 Task: Add a condition where "Channel Is Messaging" in recently solved tickets.
Action: Mouse pressed left at (579, 472)
Screenshot: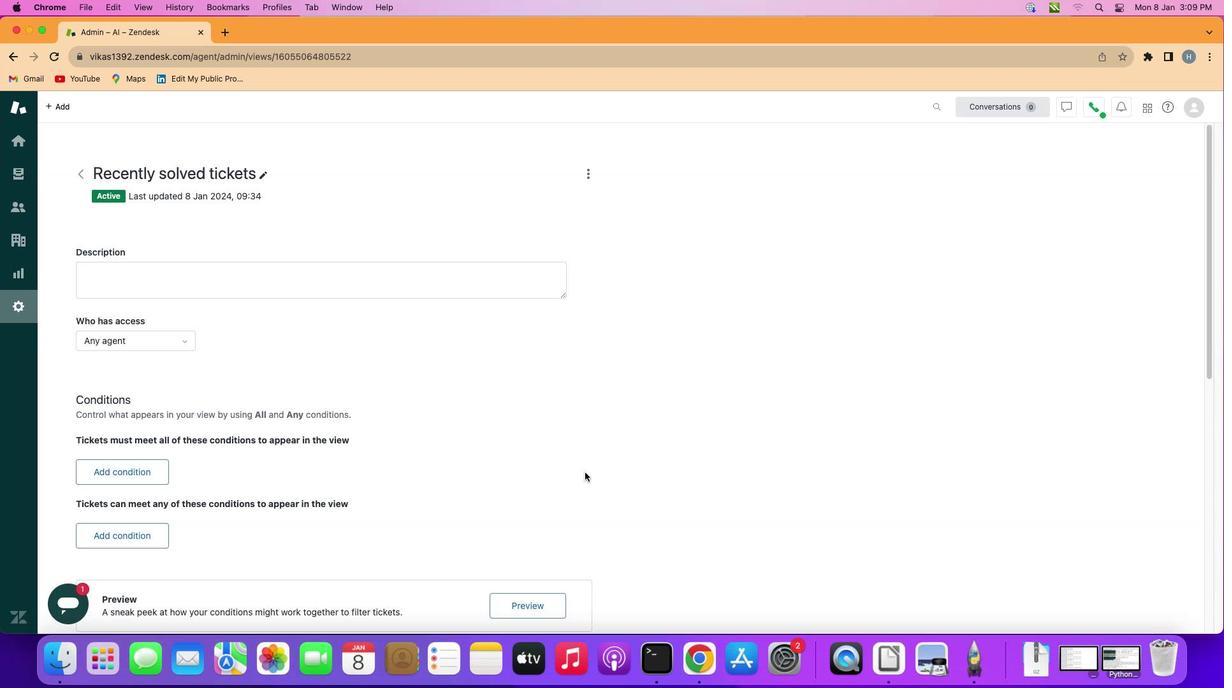 
Action: Mouse moved to (583, 473)
Screenshot: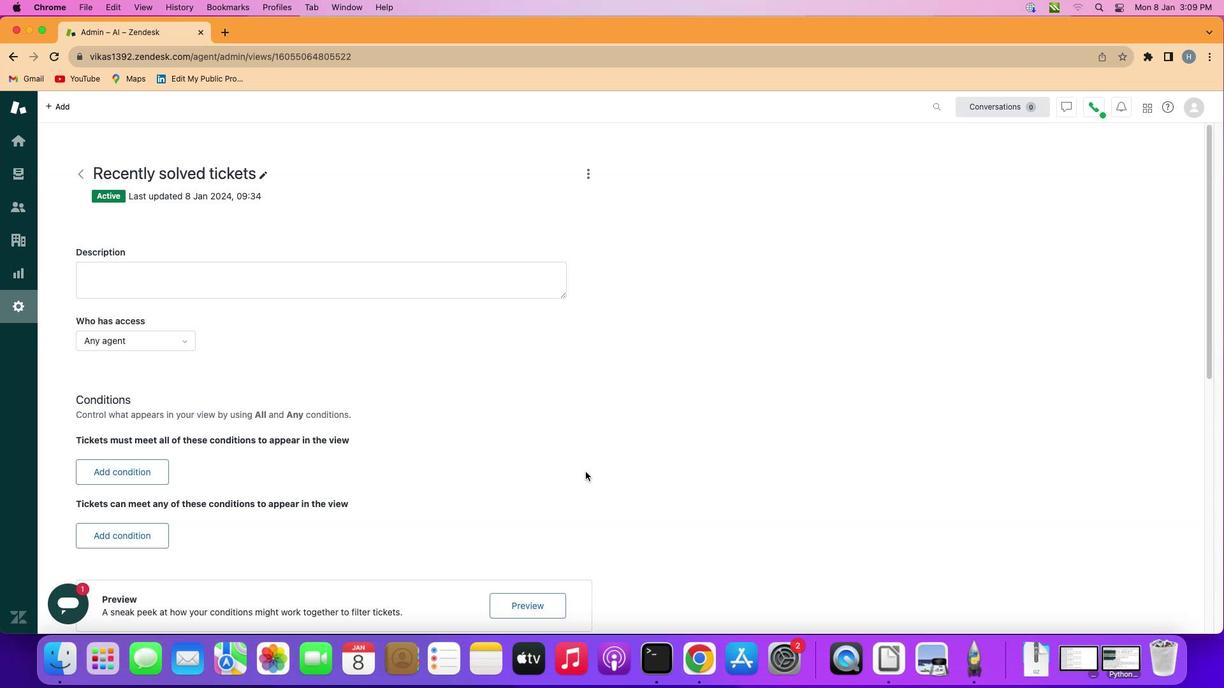 
Action: Mouse pressed left at (583, 473)
Screenshot: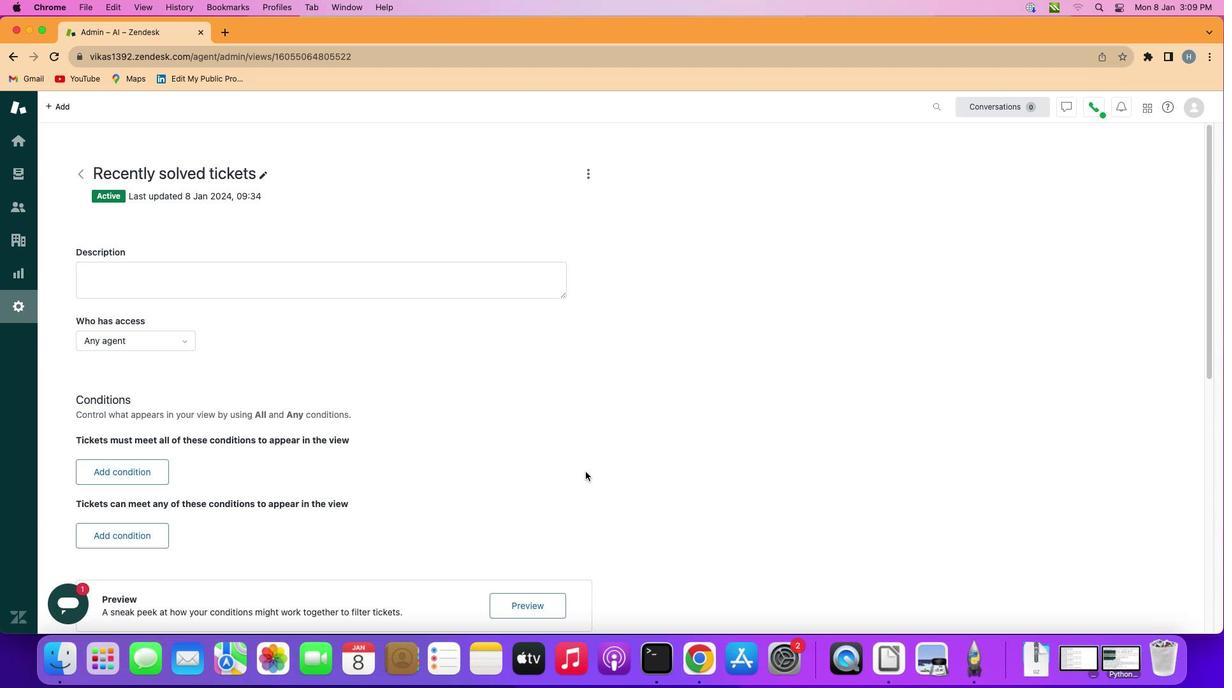 
Action: Mouse moved to (133, 462)
Screenshot: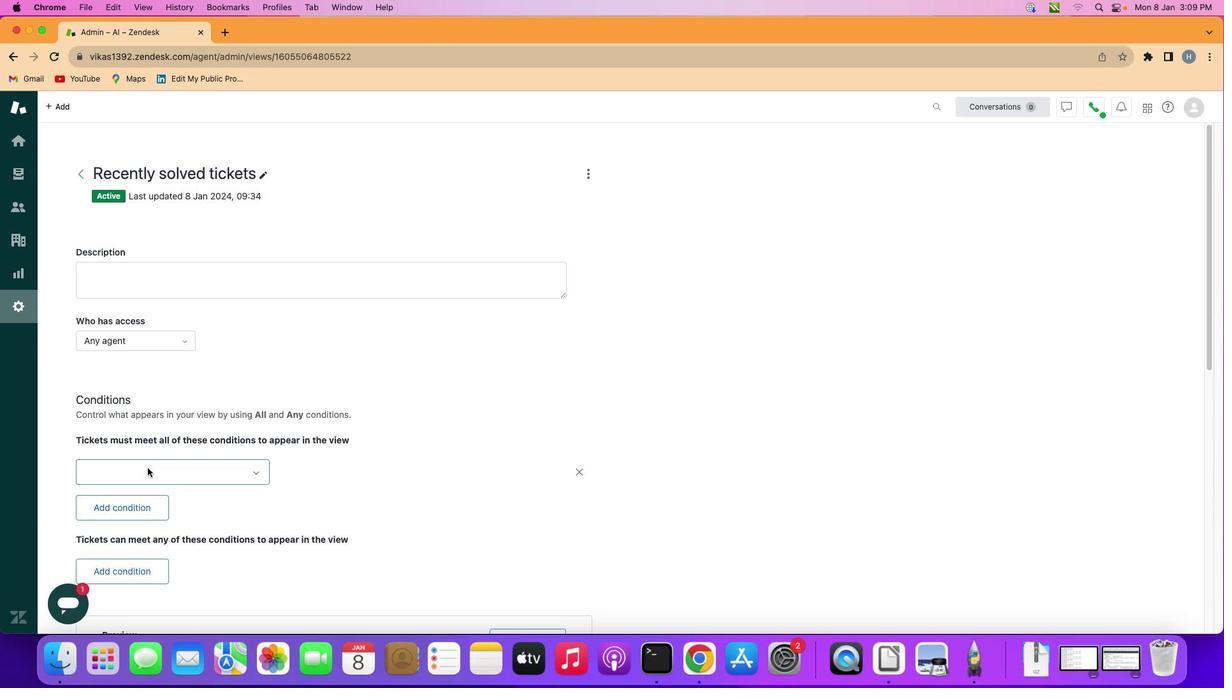 
Action: Mouse pressed left at (133, 462)
Screenshot: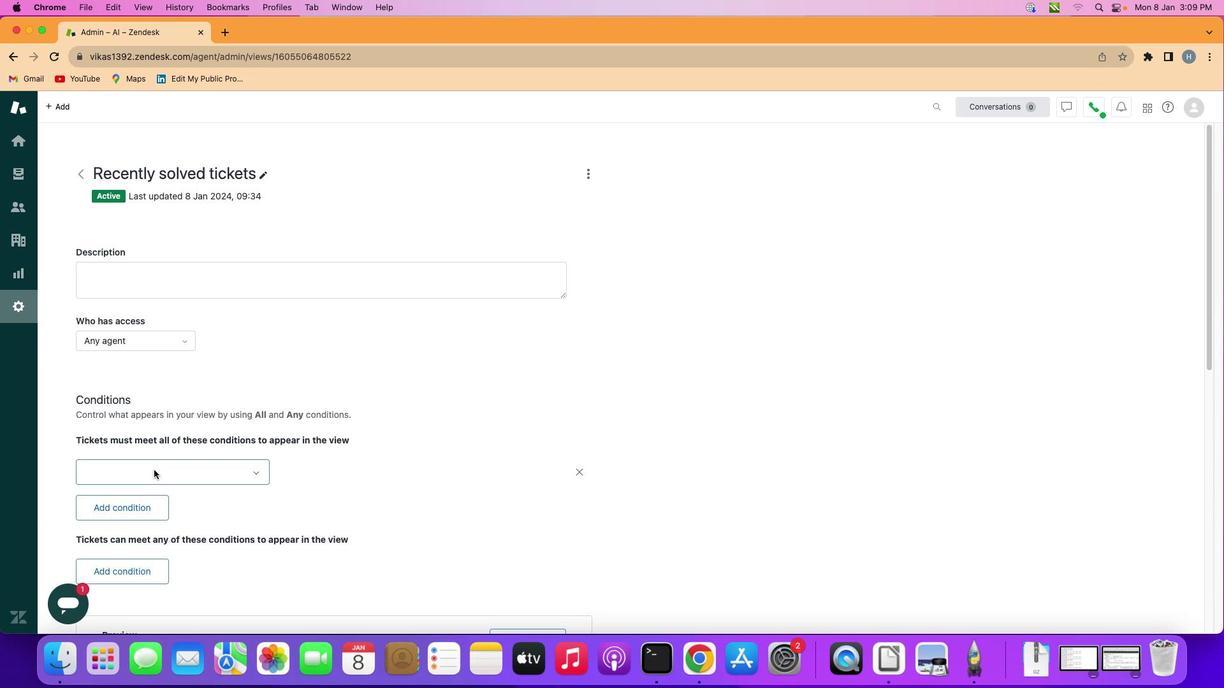 
Action: Mouse moved to (153, 469)
Screenshot: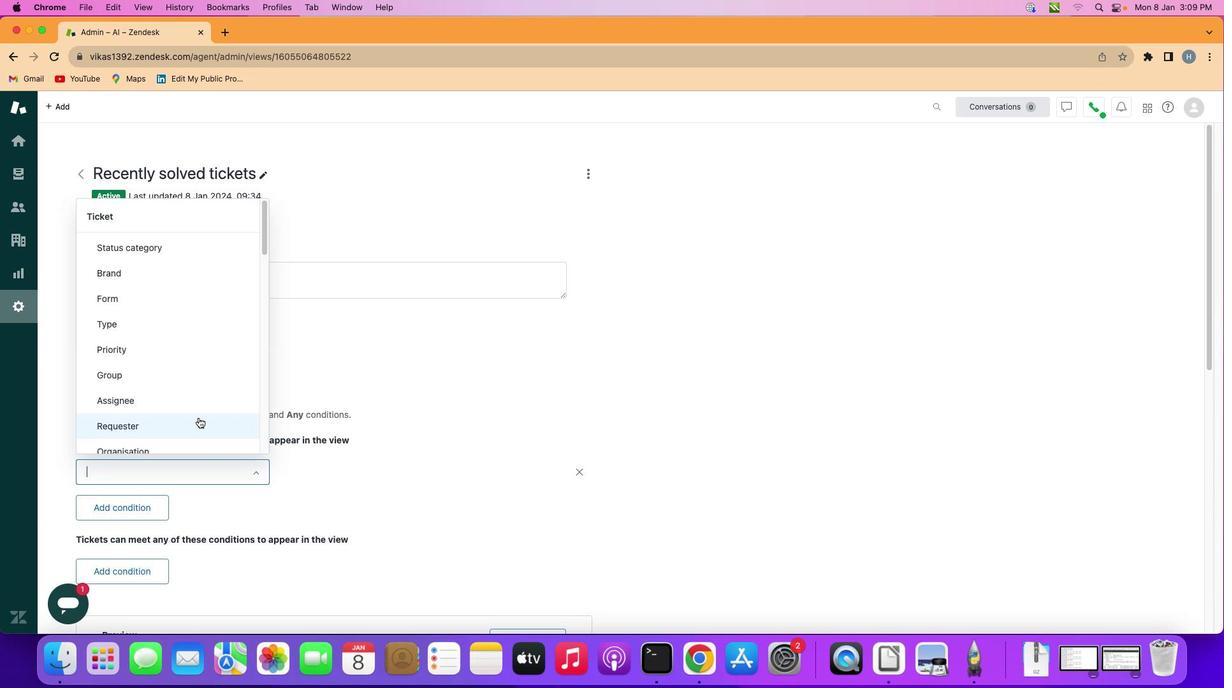 
Action: Mouse pressed left at (153, 469)
Screenshot: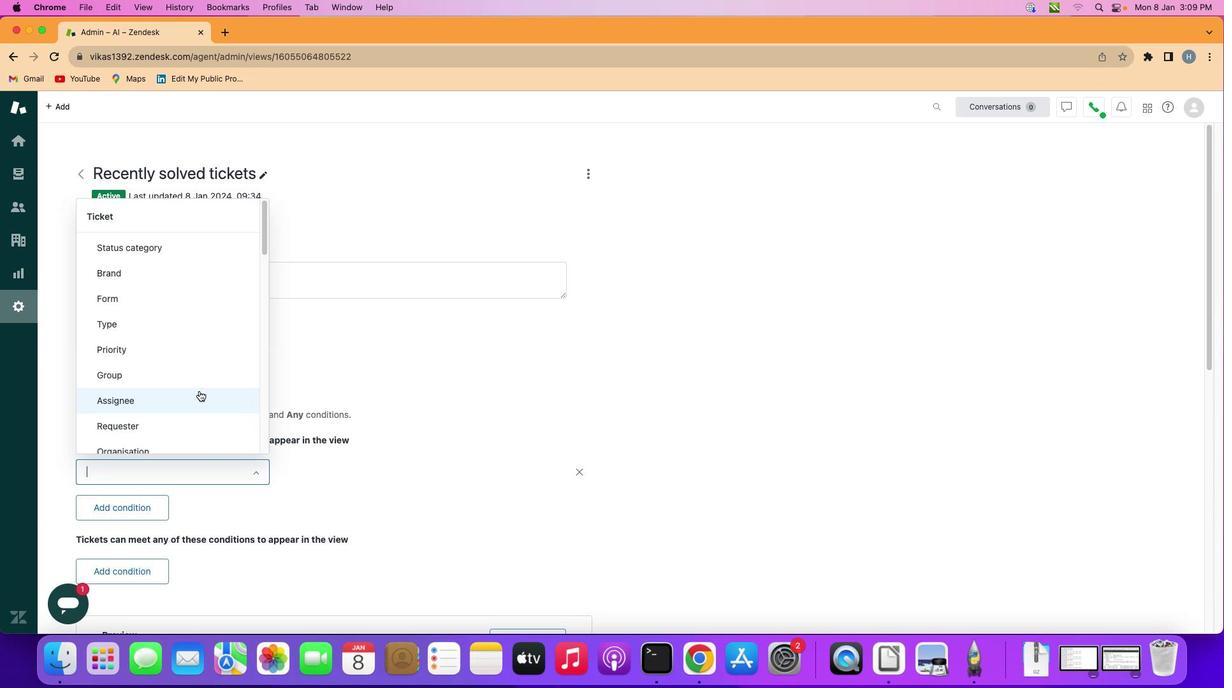 
Action: Mouse moved to (196, 385)
Screenshot: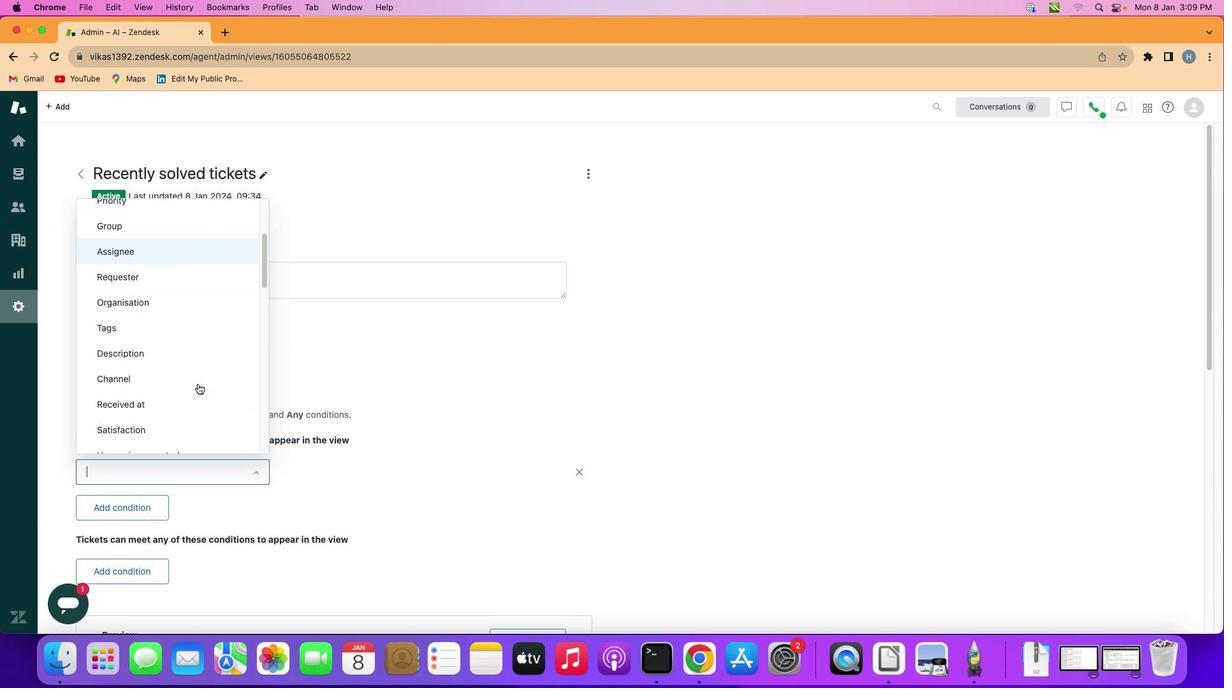 
Action: Mouse scrolled (196, 385) with delta (0, 0)
Screenshot: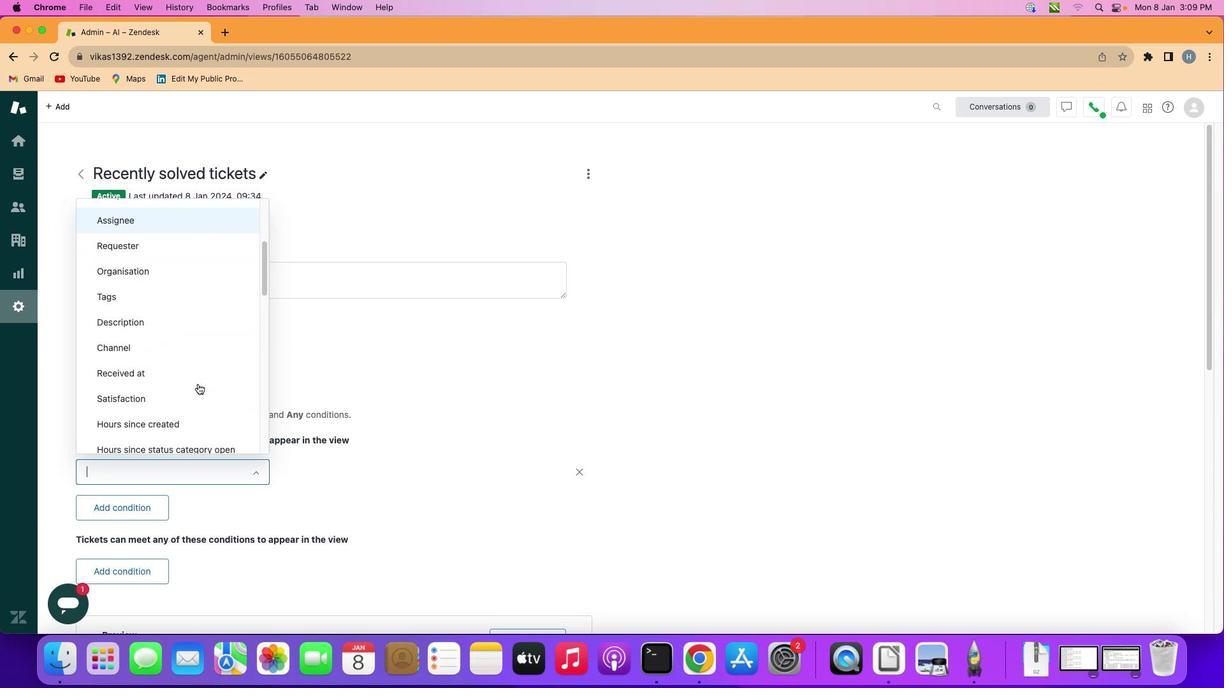
Action: Mouse moved to (196, 385)
Screenshot: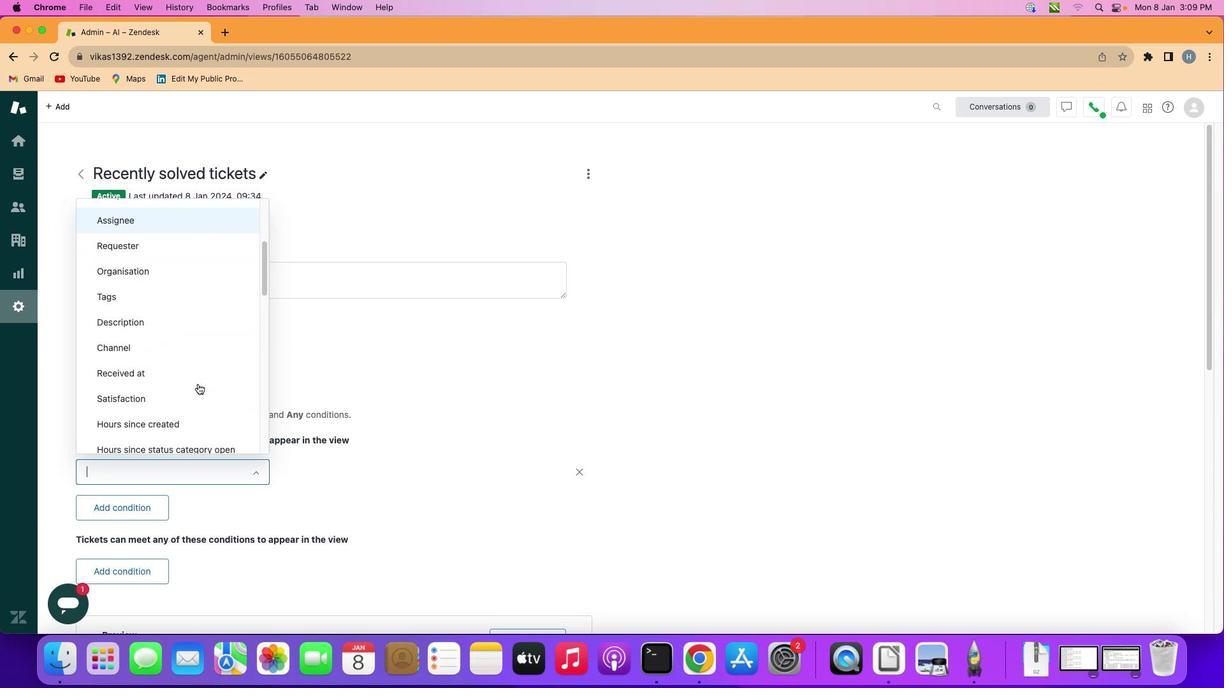 
Action: Mouse scrolled (196, 385) with delta (0, 0)
Screenshot: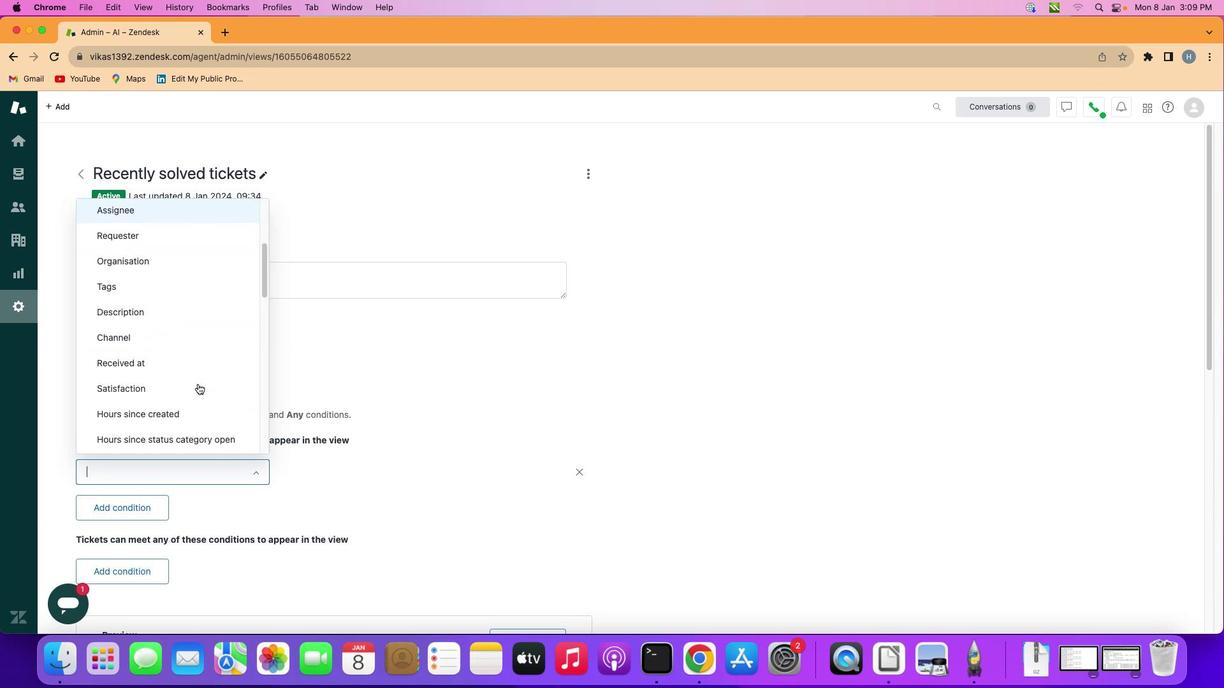 
Action: Mouse moved to (197, 384)
Screenshot: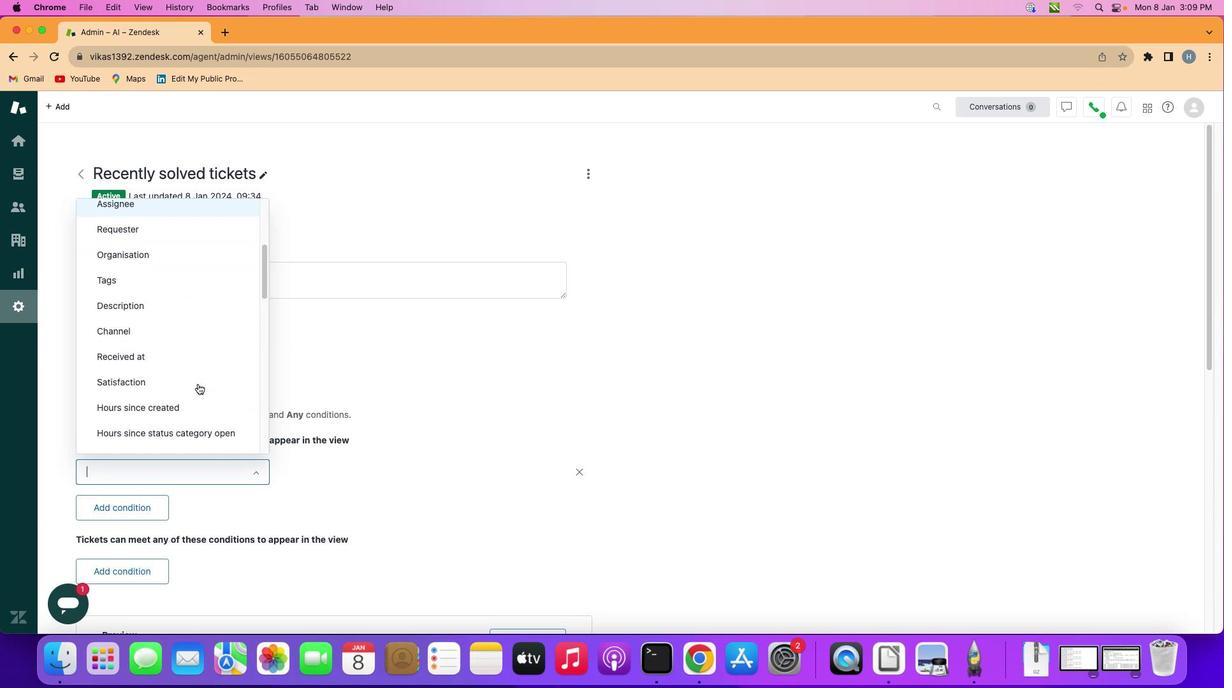
Action: Mouse scrolled (197, 384) with delta (0, 0)
Screenshot: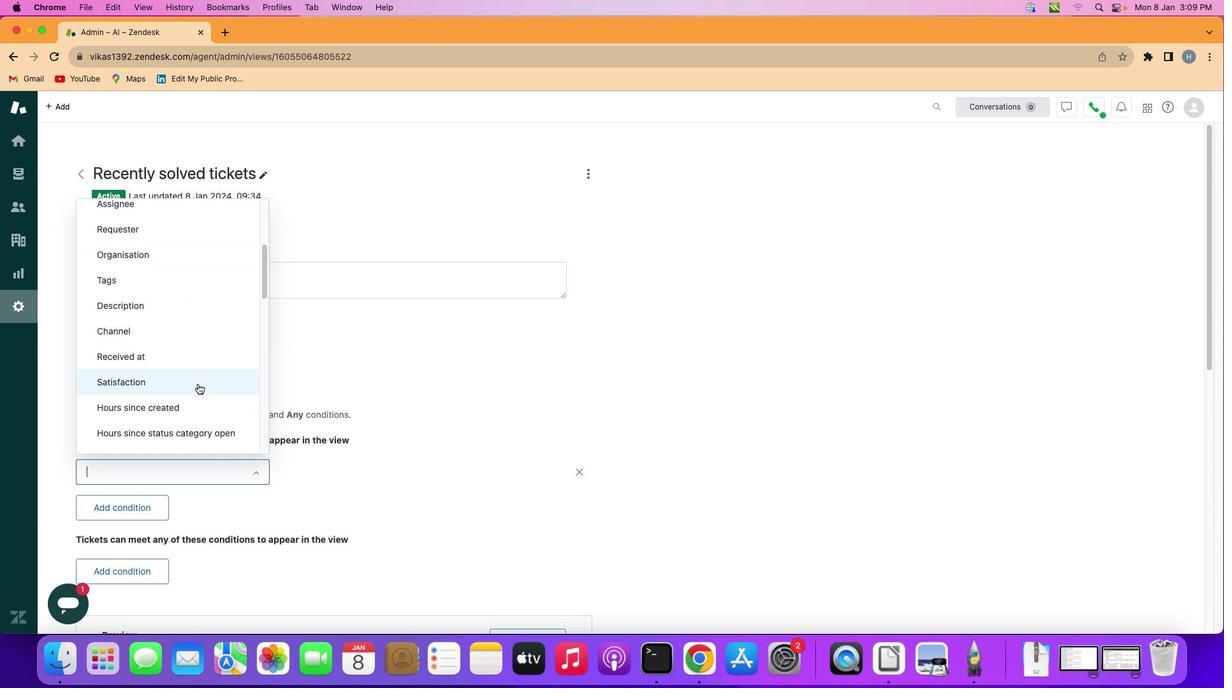
Action: Mouse moved to (197, 383)
Screenshot: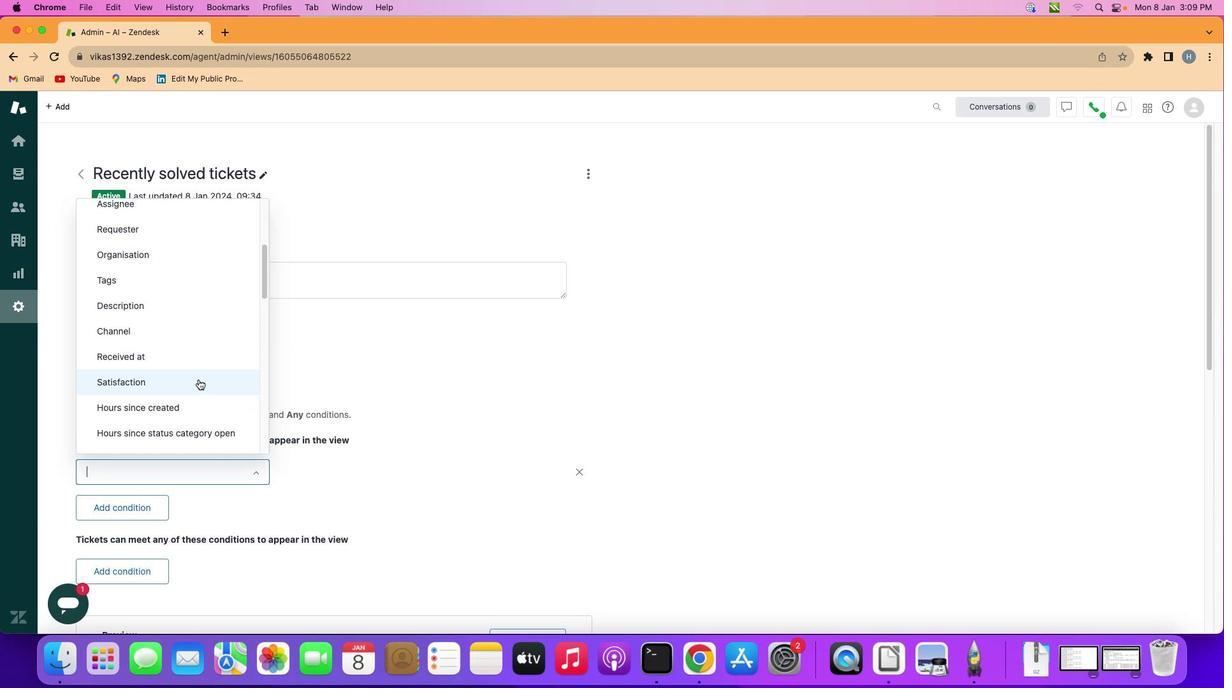 
Action: Mouse scrolled (197, 383) with delta (0, 0)
Screenshot: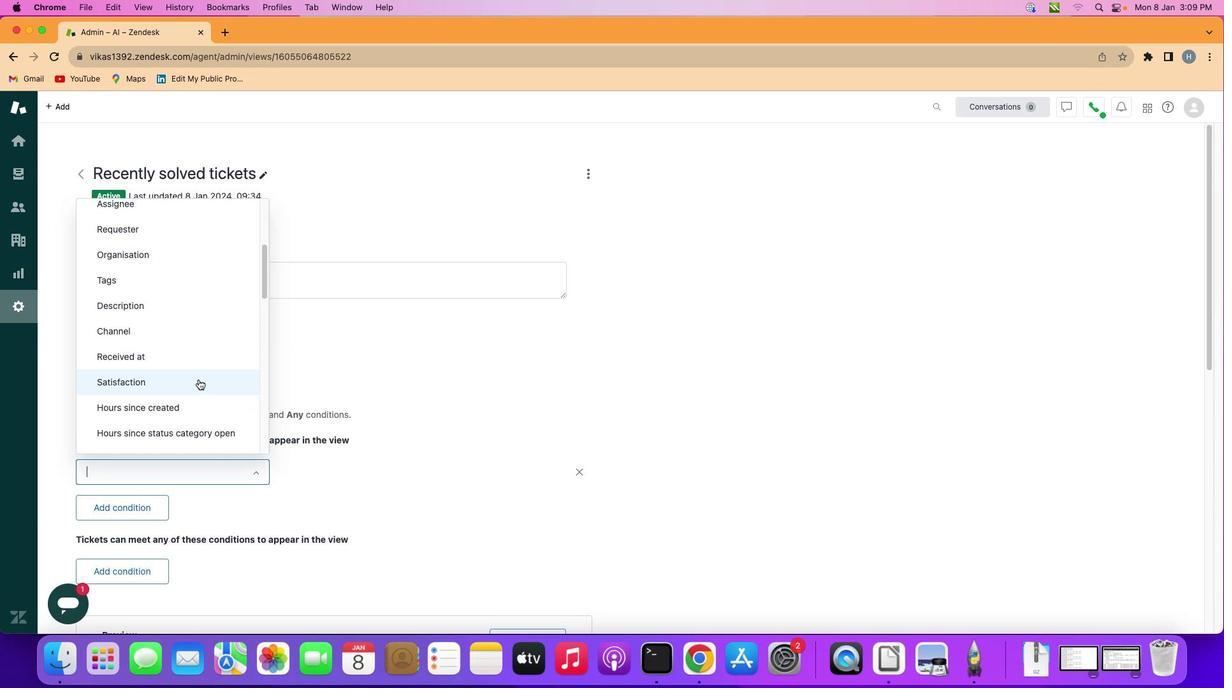 
Action: Mouse scrolled (197, 383) with delta (0, 0)
Screenshot: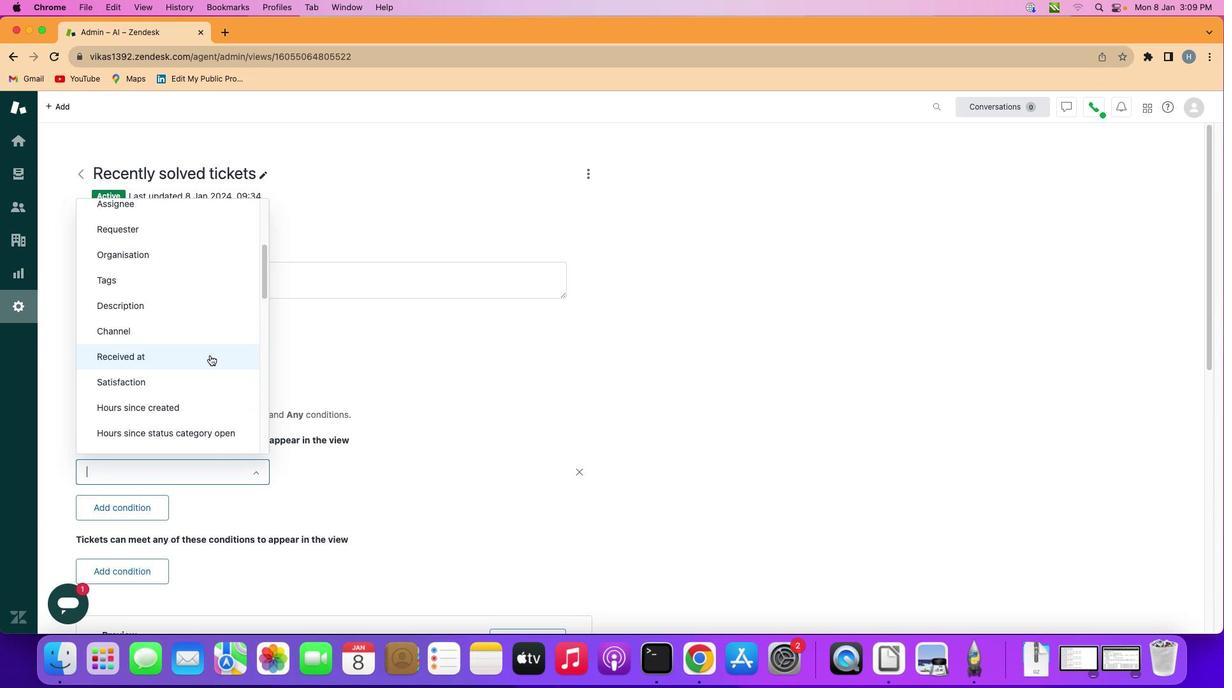 
Action: Mouse moved to (218, 334)
Screenshot: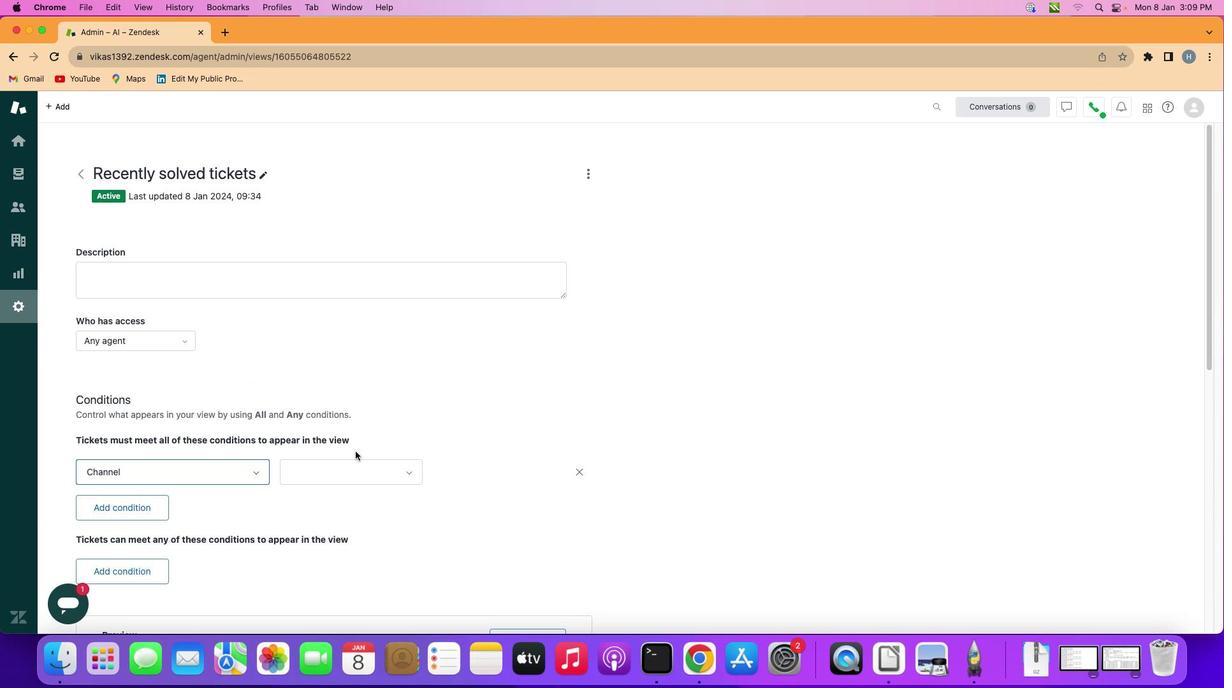 
Action: Mouse pressed left at (218, 334)
Screenshot: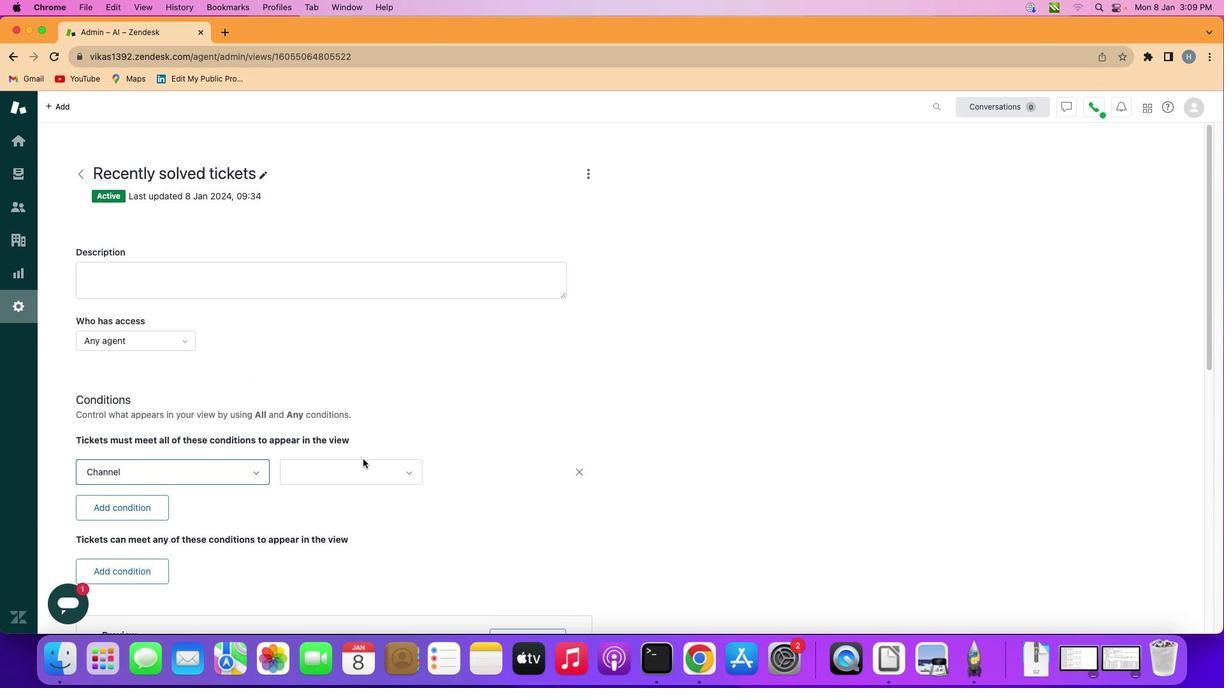 
Action: Mouse moved to (367, 467)
Screenshot: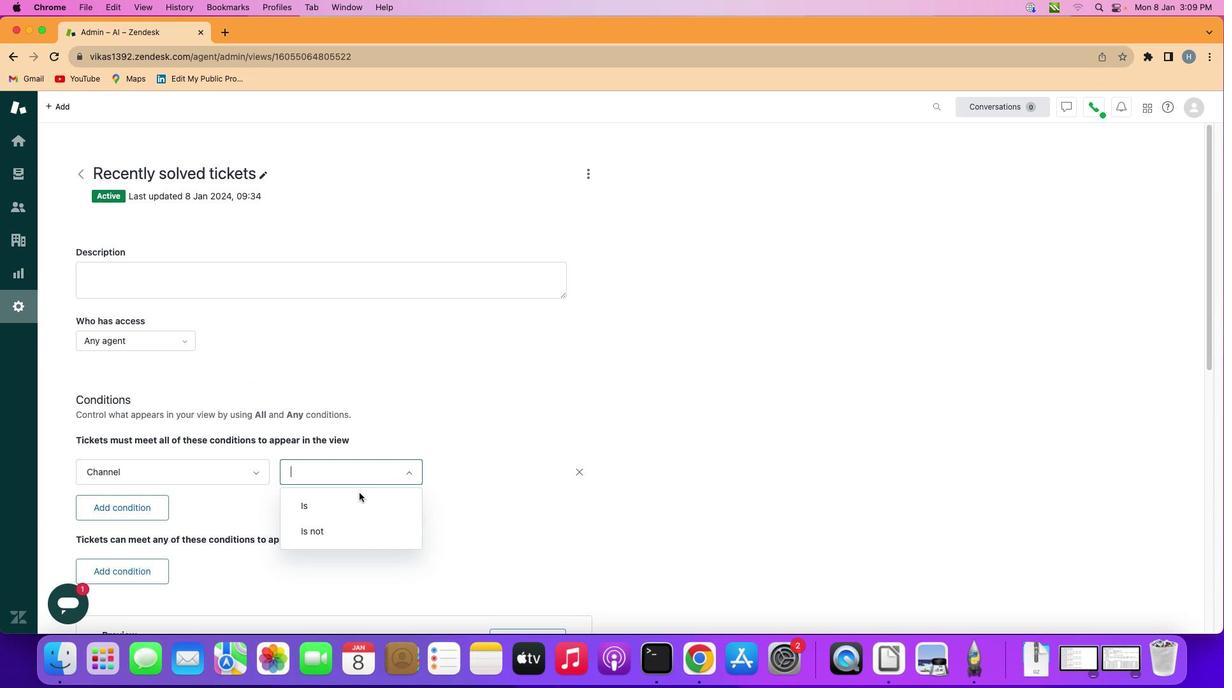 
Action: Mouse pressed left at (367, 467)
Screenshot: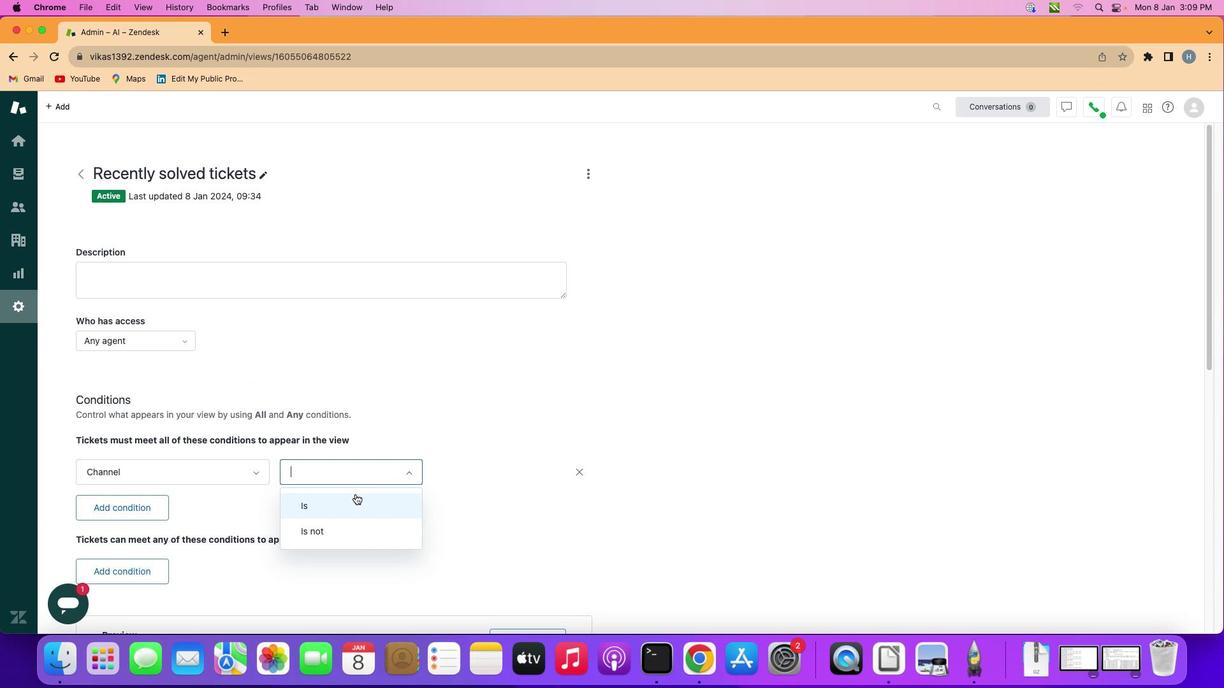 
Action: Mouse moved to (354, 494)
Screenshot: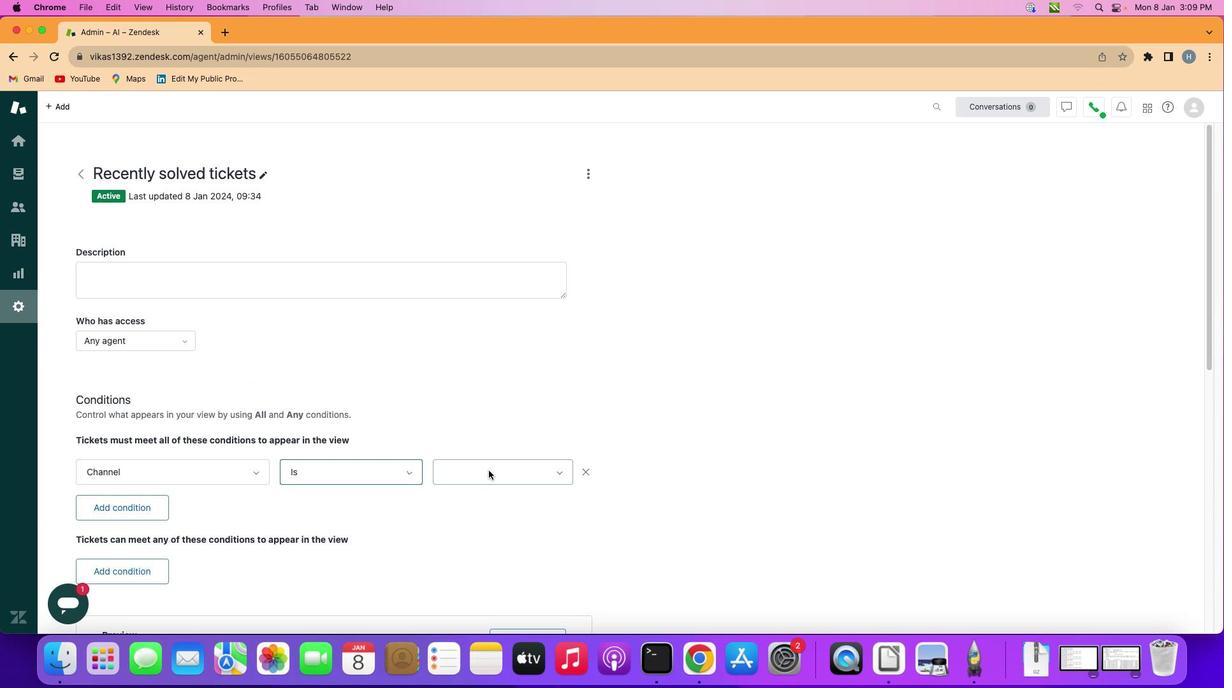 
Action: Mouse pressed left at (354, 494)
Screenshot: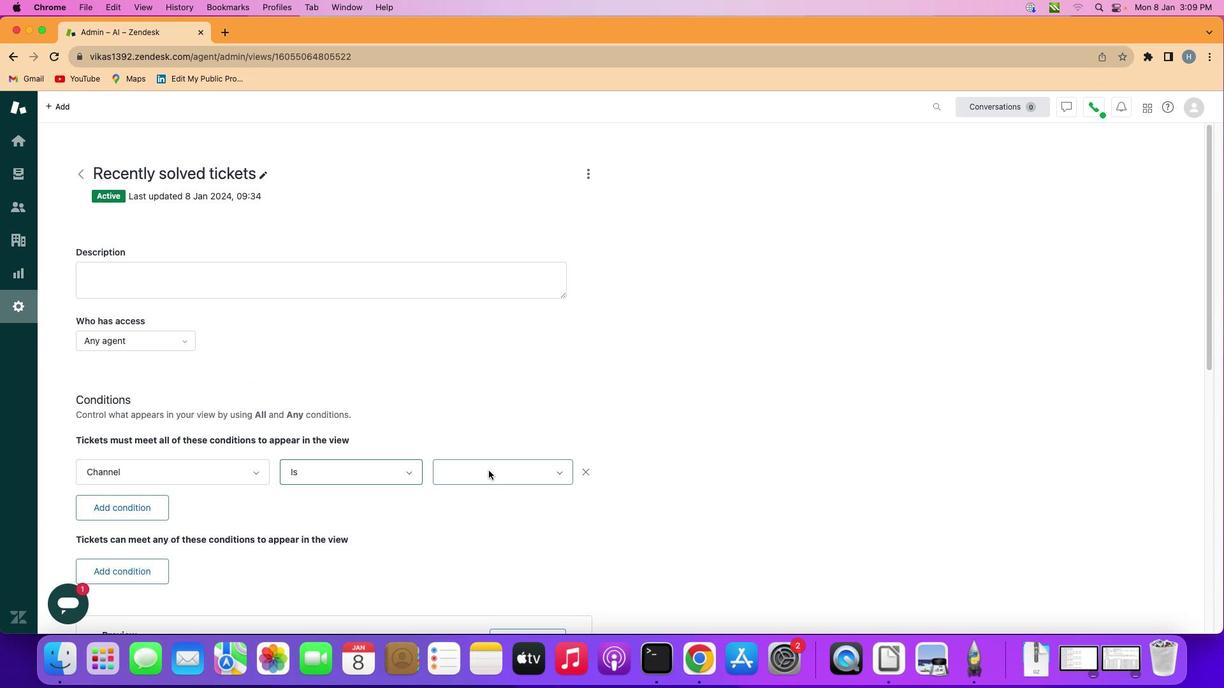 
Action: Mouse moved to (488, 471)
Screenshot: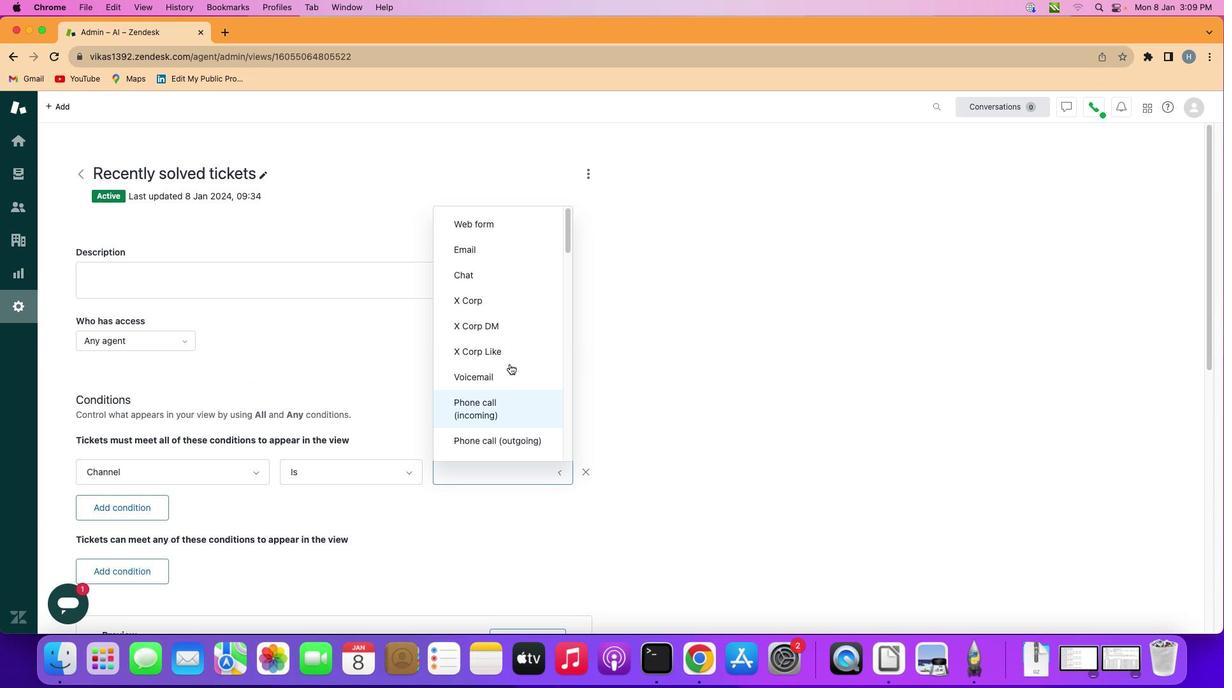 
Action: Mouse pressed left at (488, 471)
Screenshot: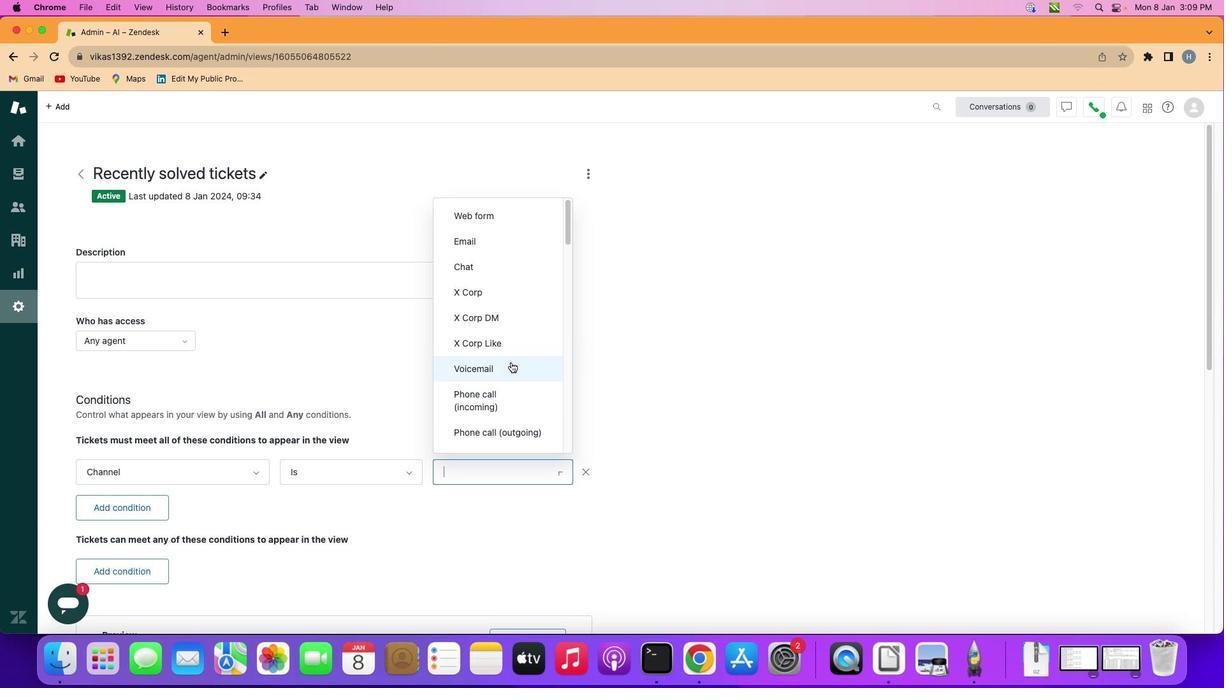 
Action: Mouse moved to (510, 362)
Screenshot: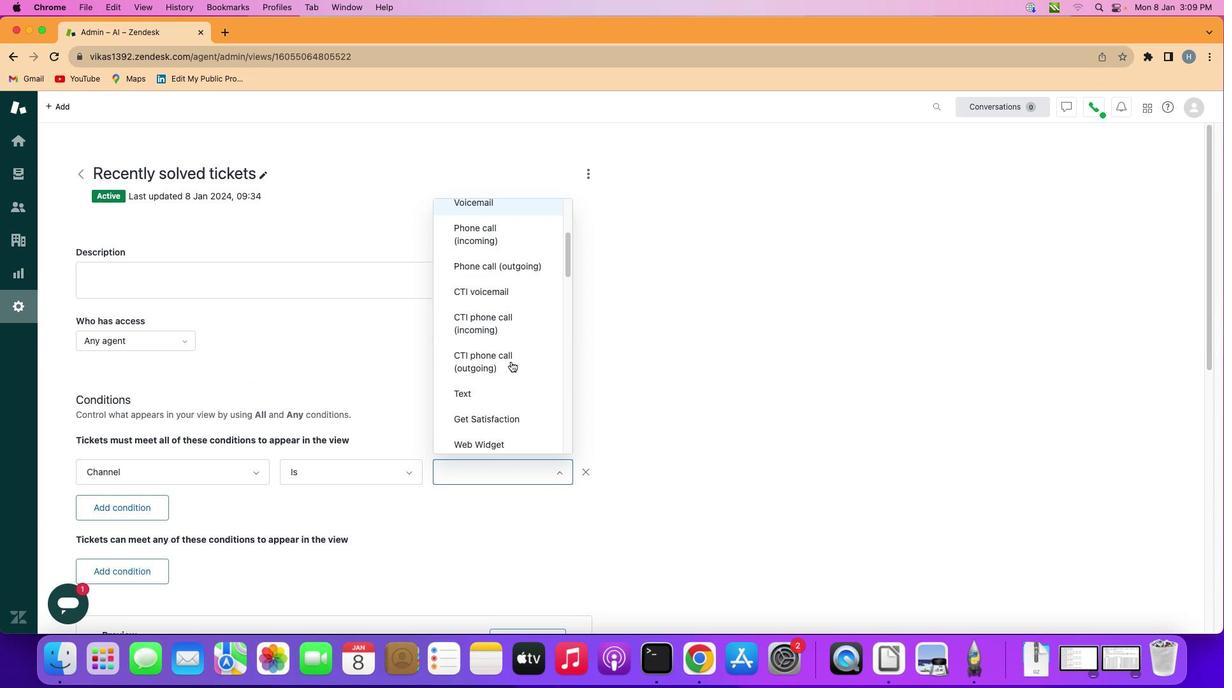 
Action: Mouse scrolled (510, 362) with delta (0, 0)
Screenshot: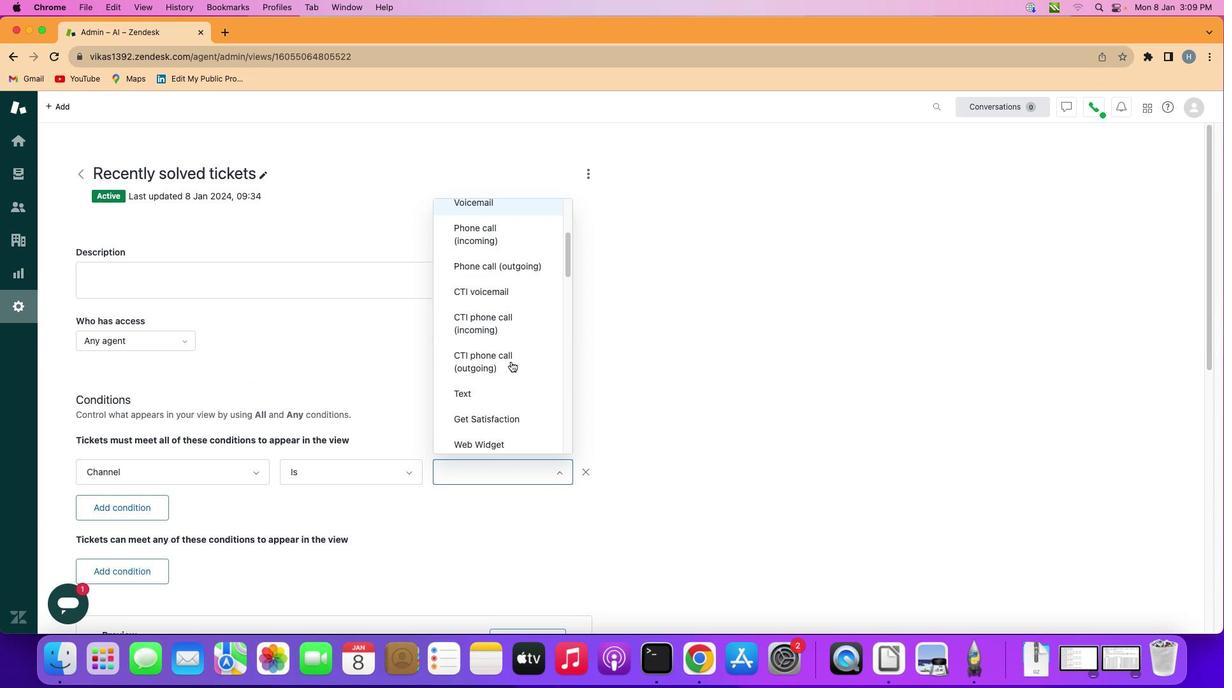 
Action: Mouse scrolled (510, 362) with delta (0, 0)
Screenshot: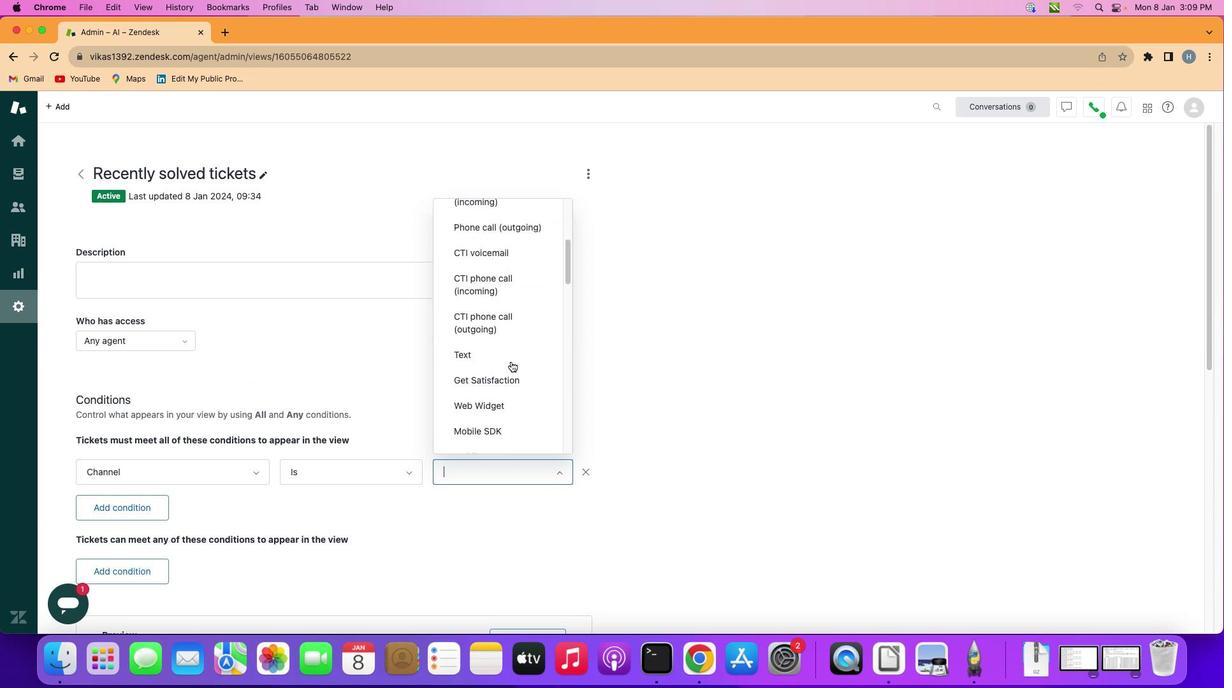 
Action: Mouse moved to (510, 362)
Screenshot: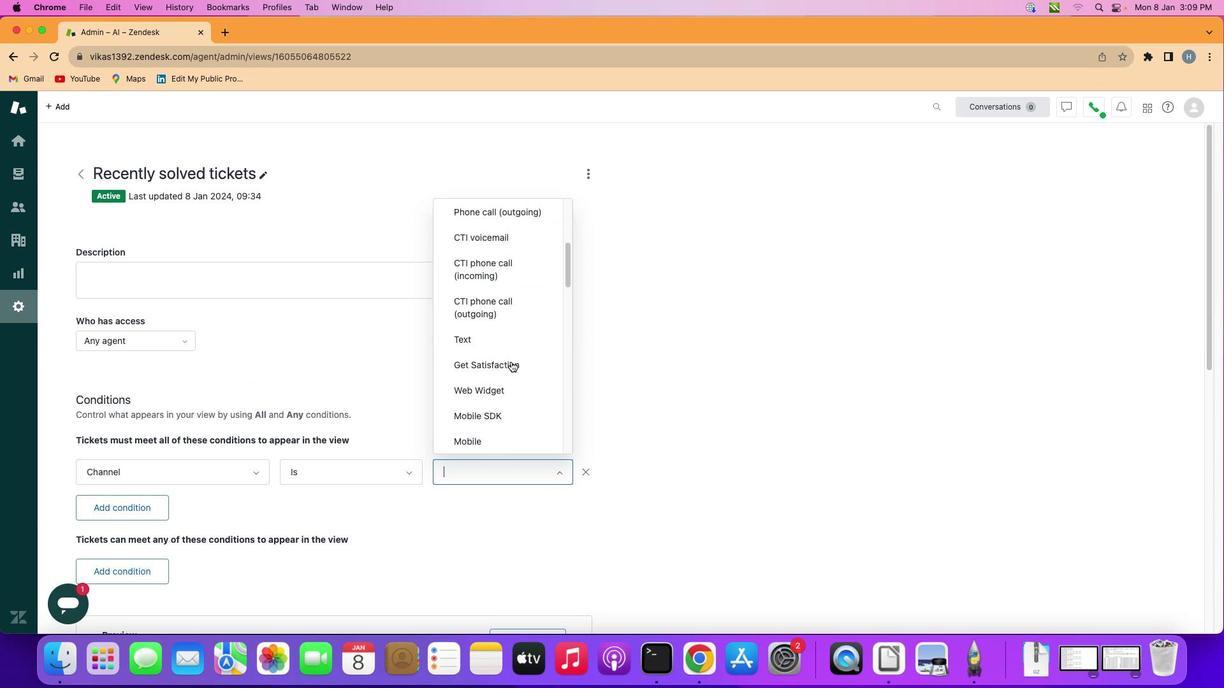 
Action: Mouse scrolled (510, 362) with delta (0, 0)
Screenshot: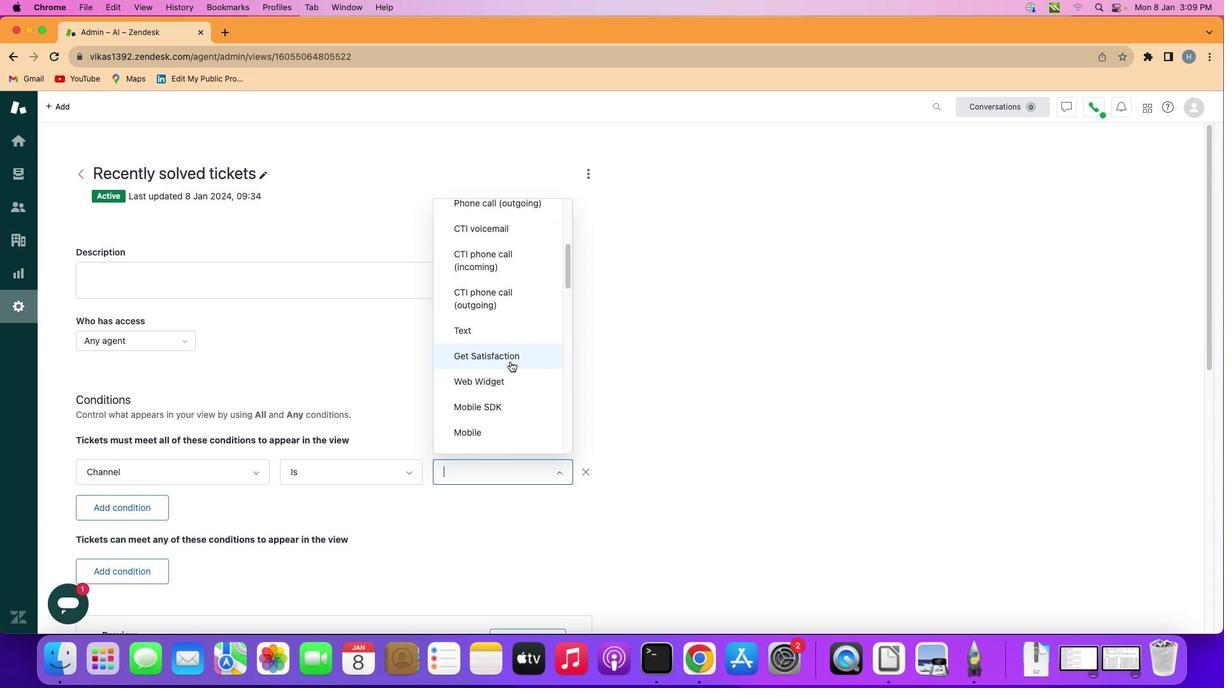 
Action: Mouse moved to (511, 362)
Screenshot: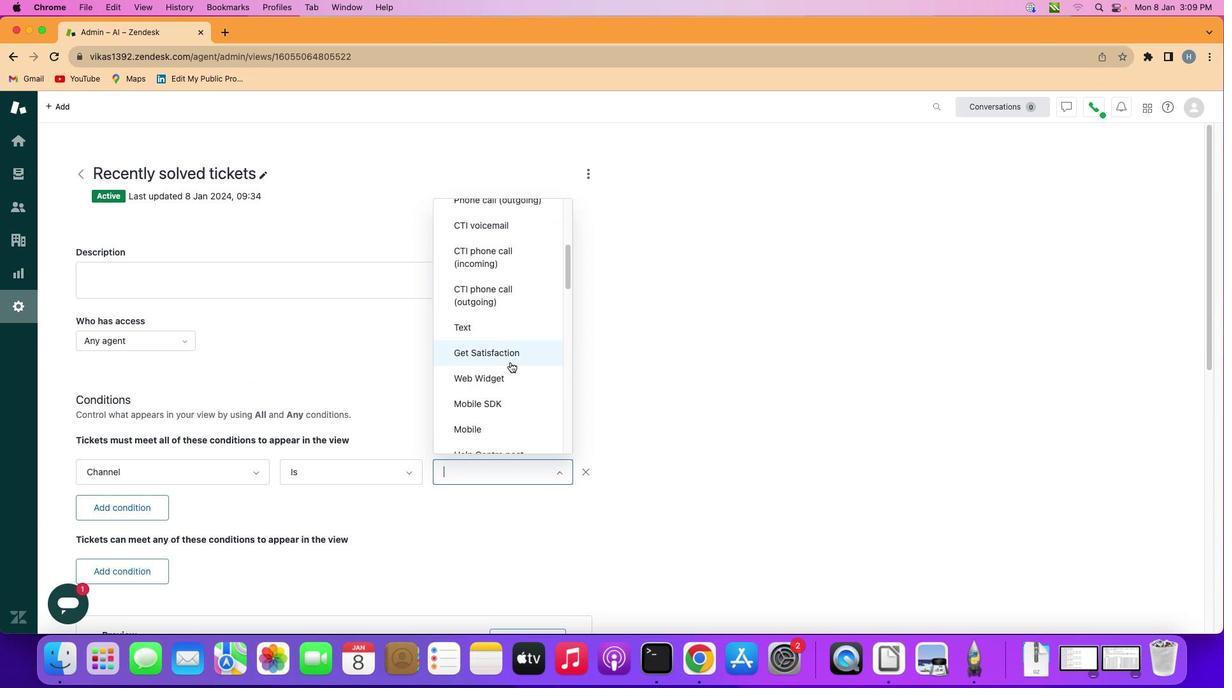 
Action: Mouse scrolled (511, 362) with delta (0, 0)
Screenshot: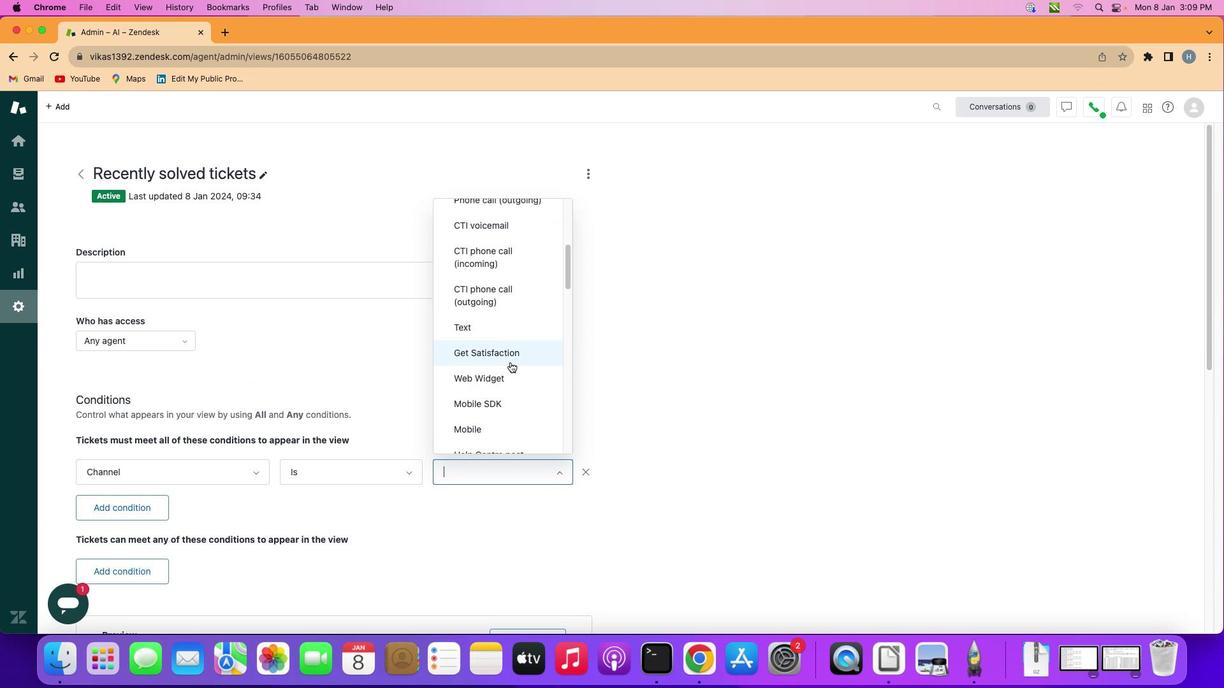 
Action: Mouse scrolled (511, 362) with delta (0, 0)
Screenshot: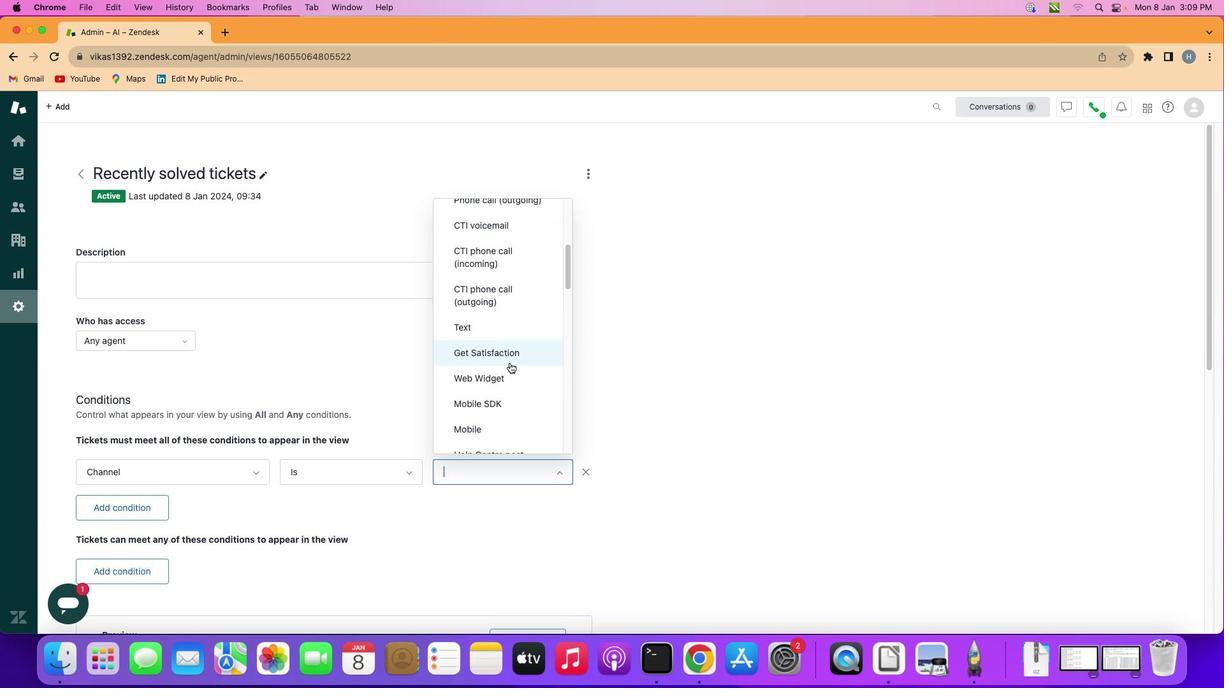
Action: Mouse scrolled (511, 362) with delta (0, 0)
Screenshot: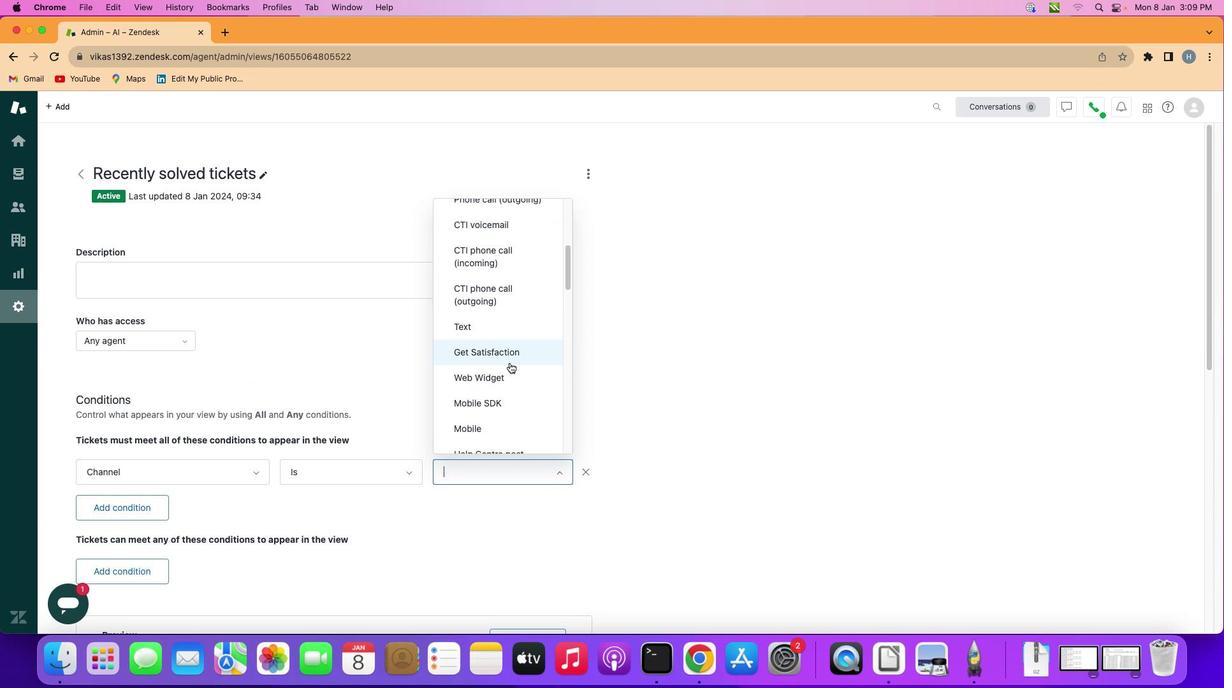 
Action: Mouse moved to (510, 362)
Screenshot: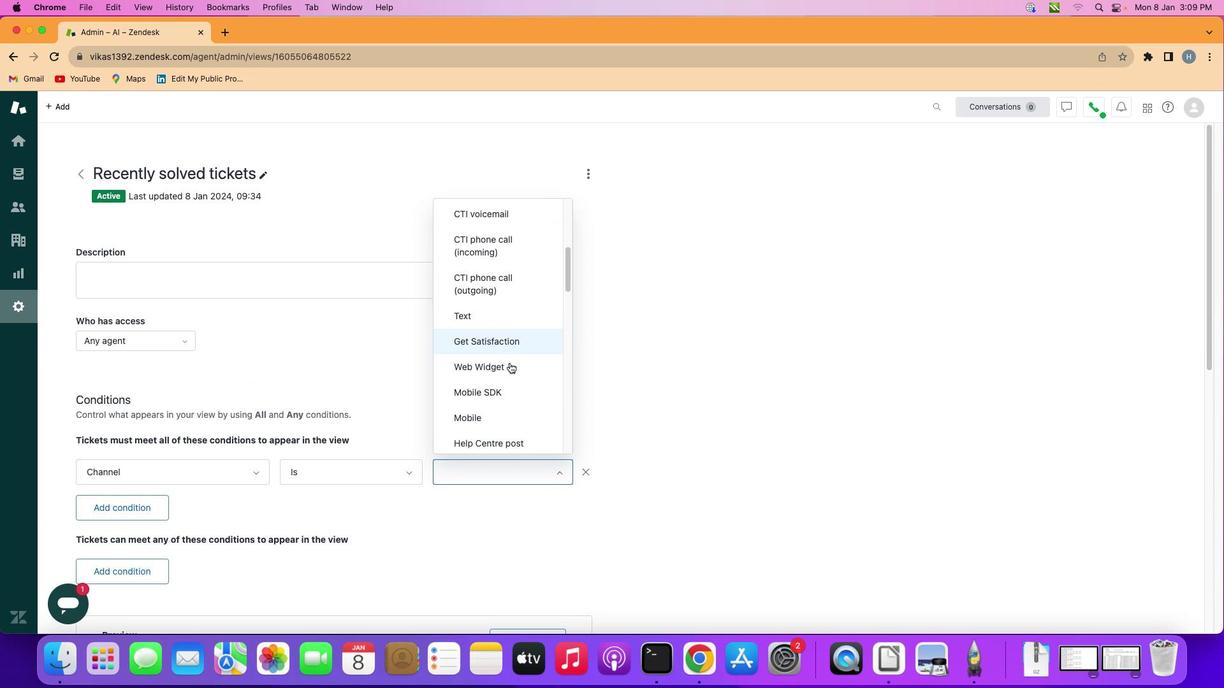 
Action: Mouse scrolled (510, 362) with delta (0, 0)
Screenshot: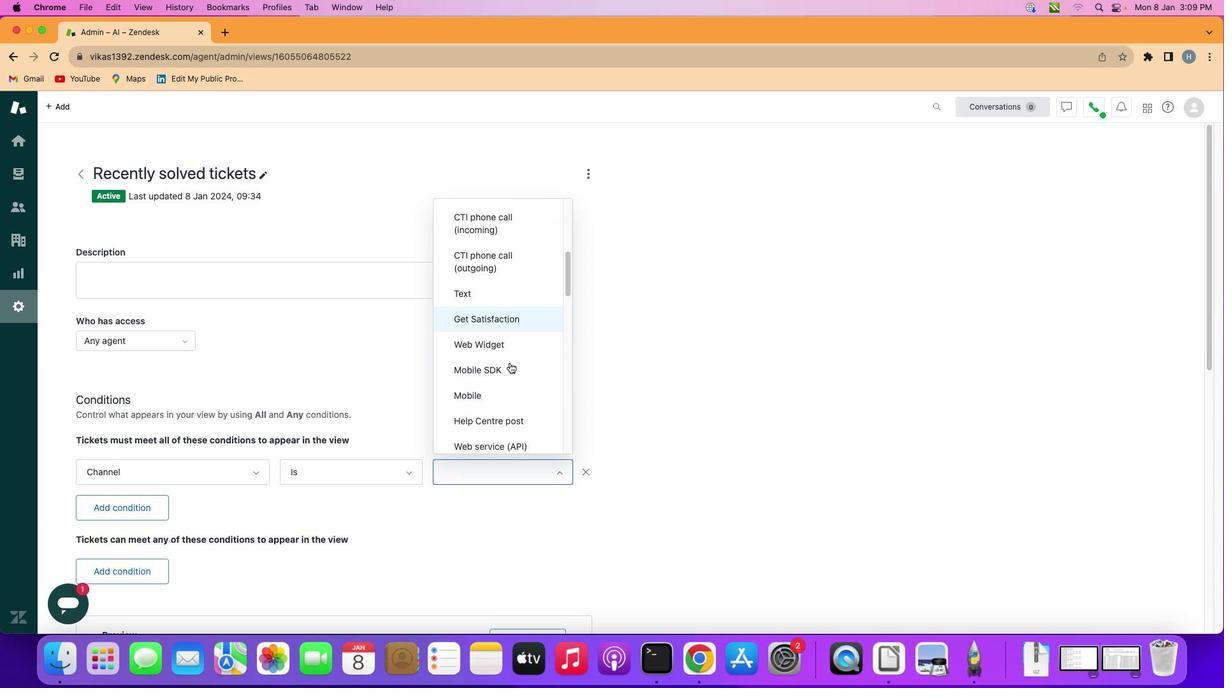 
Action: Mouse scrolled (510, 362) with delta (0, 0)
Screenshot: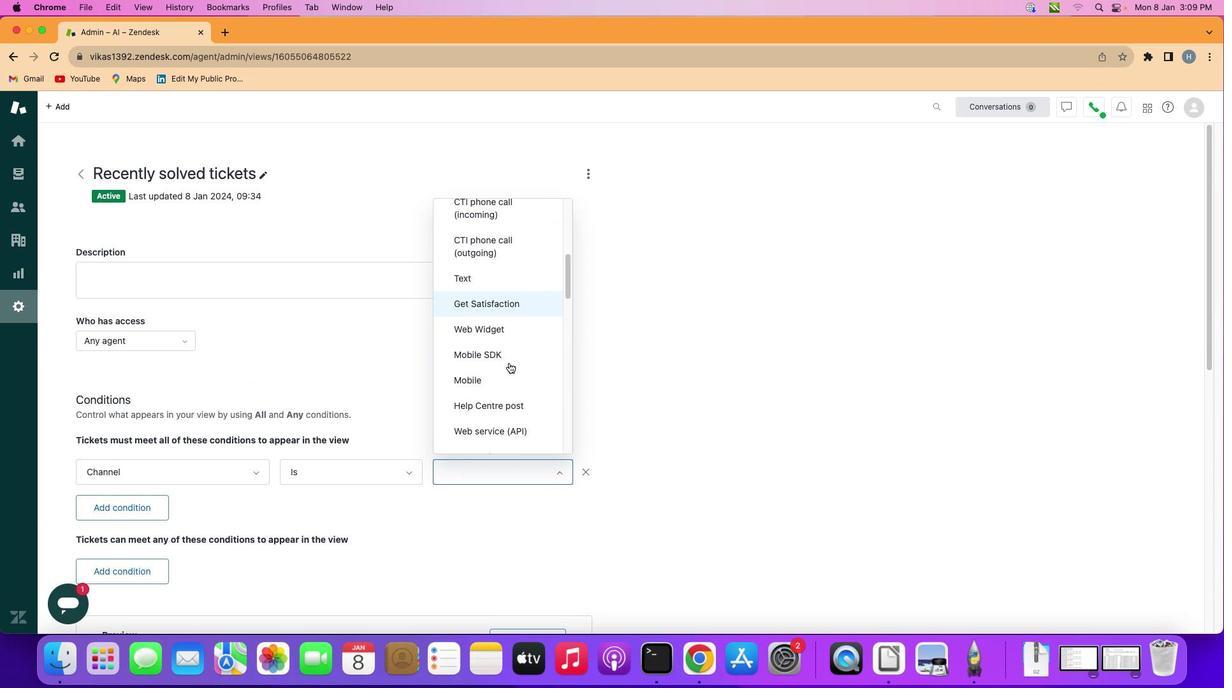 
Action: Mouse scrolled (510, 362) with delta (0, 0)
Screenshot: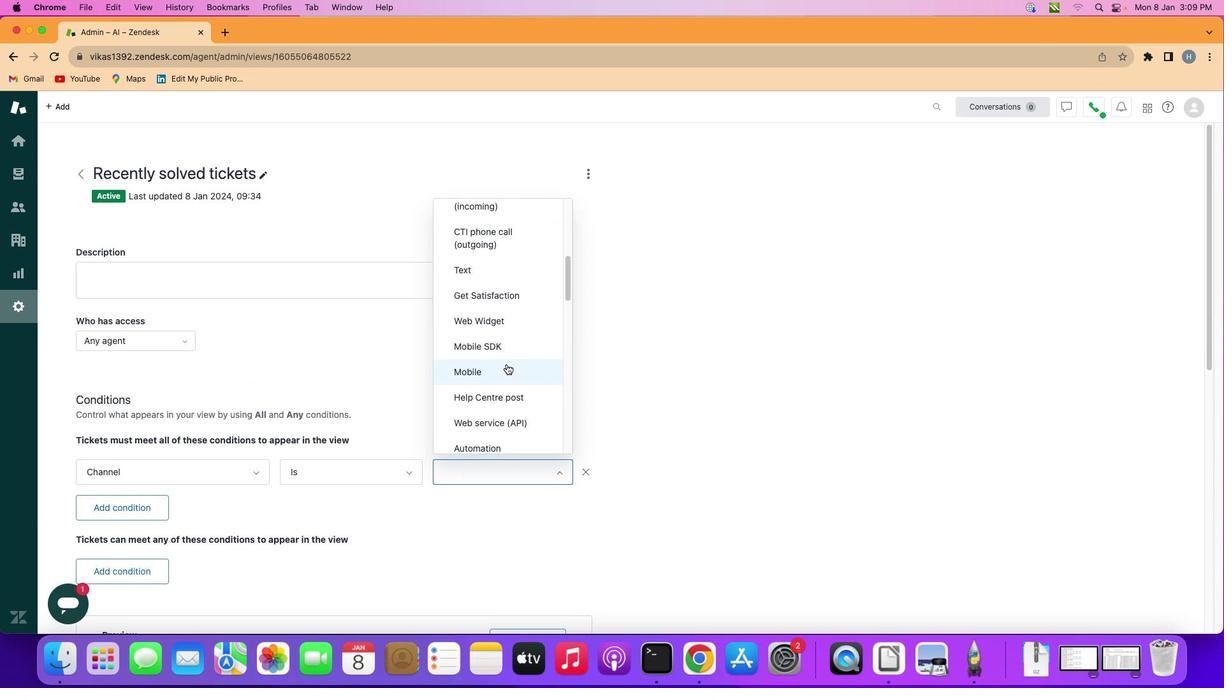 
Action: Mouse scrolled (510, 362) with delta (0, 0)
Screenshot: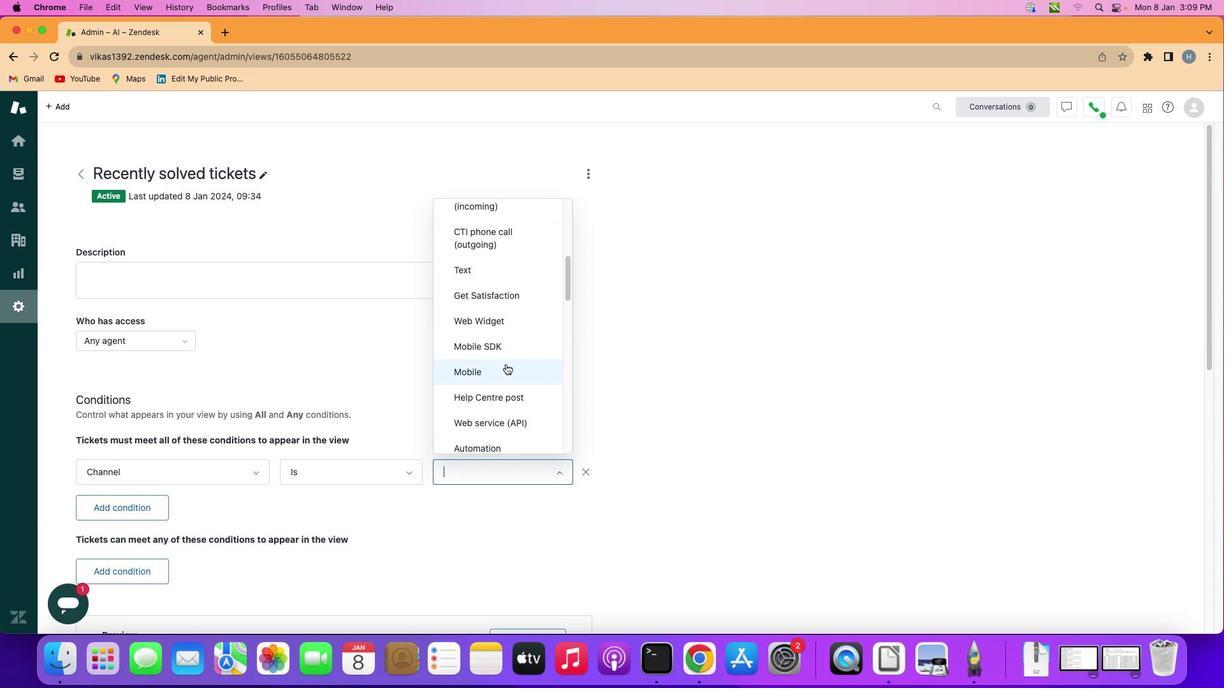 
Action: Mouse scrolled (510, 362) with delta (0, 0)
Screenshot: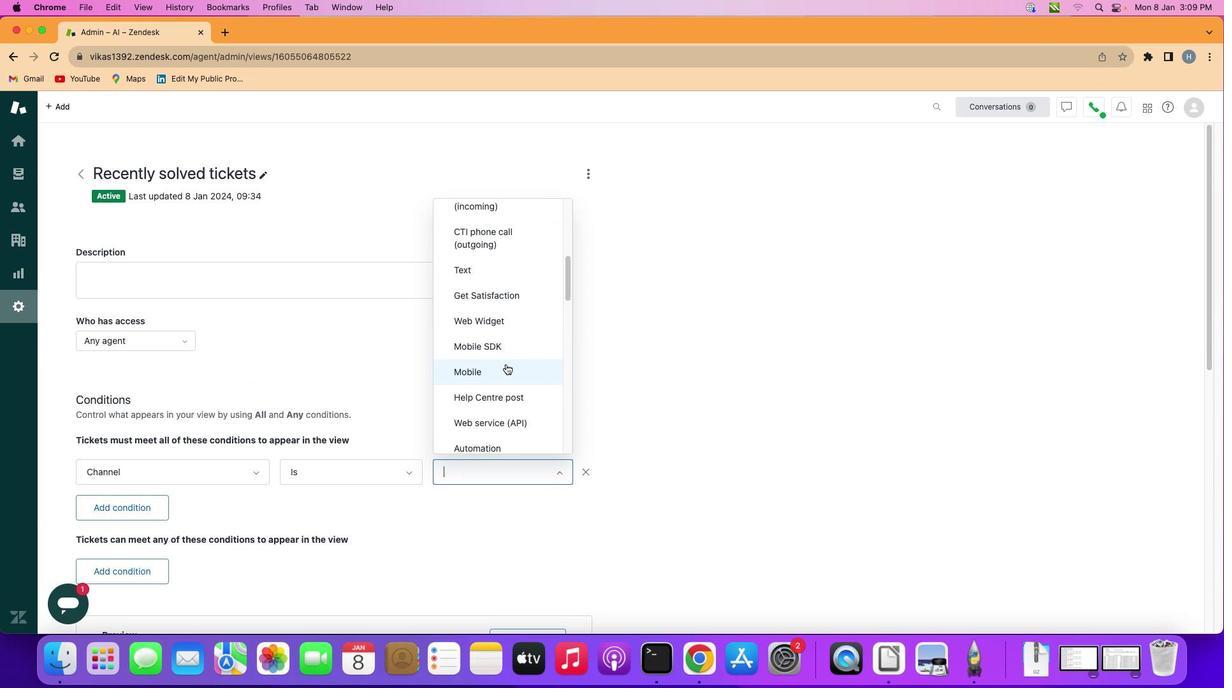 
Action: Mouse moved to (506, 364)
Screenshot: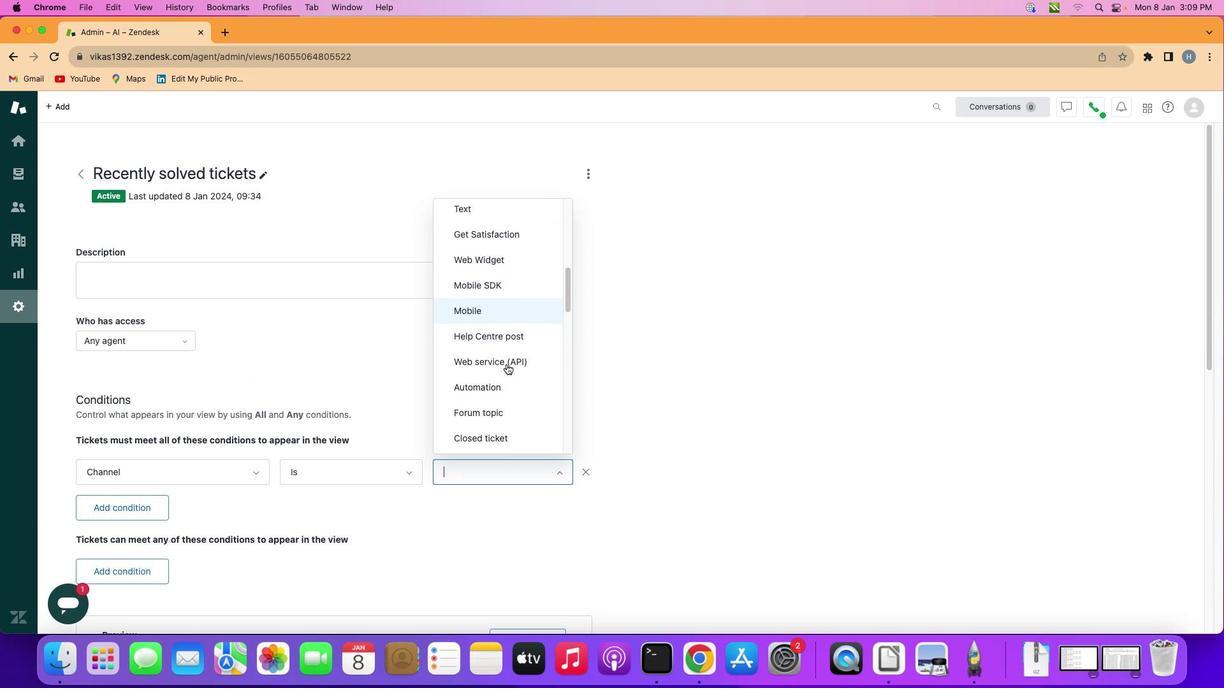 
Action: Mouse scrolled (506, 364) with delta (0, 0)
Screenshot: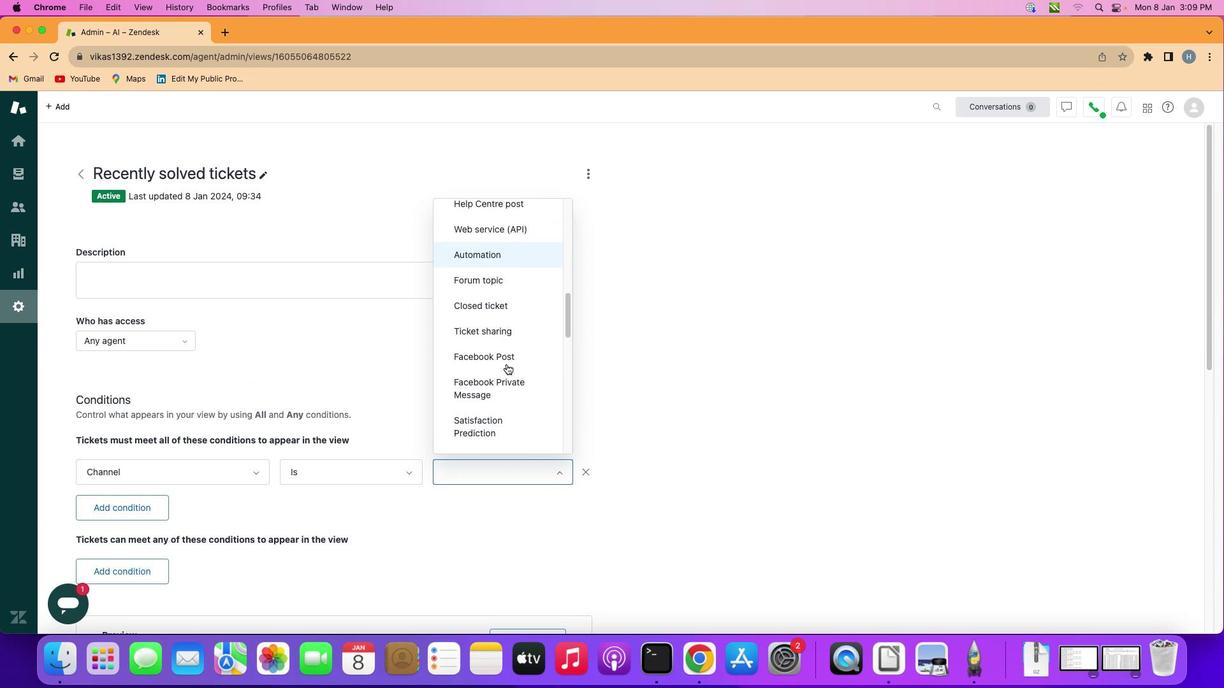 
Action: Mouse scrolled (506, 364) with delta (0, 0)
Screenshot: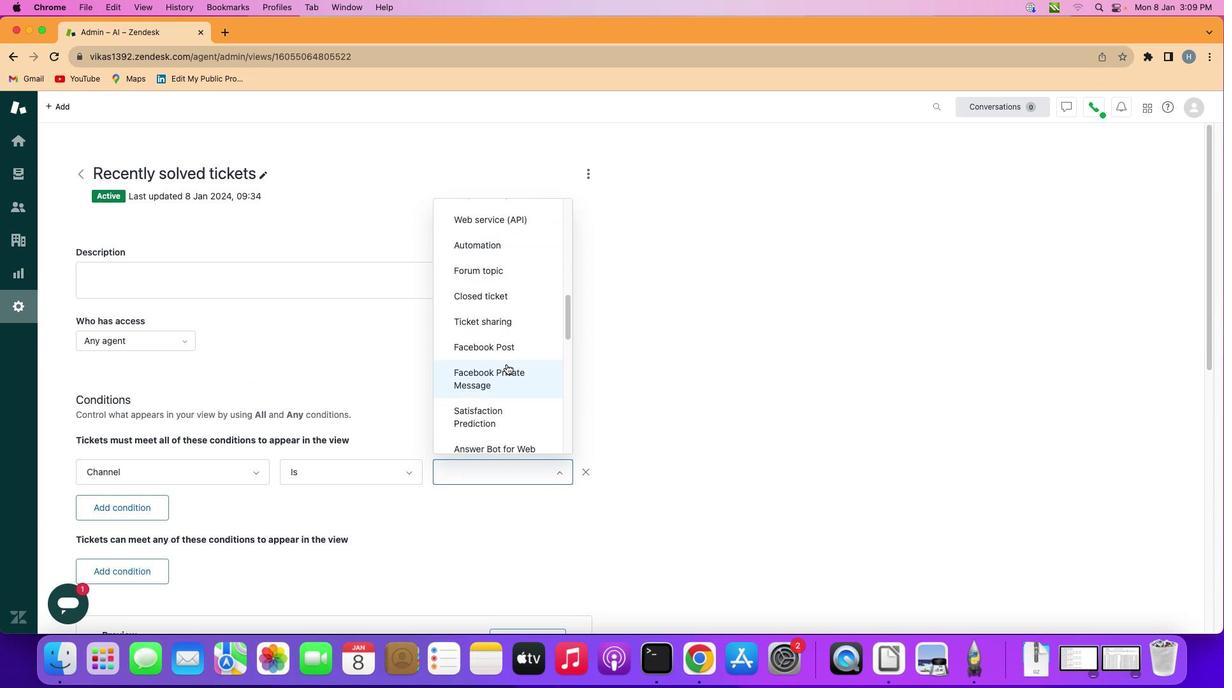 
Action: Mouse scrolled (506, 364) with delta (0, 0)
Screenshot: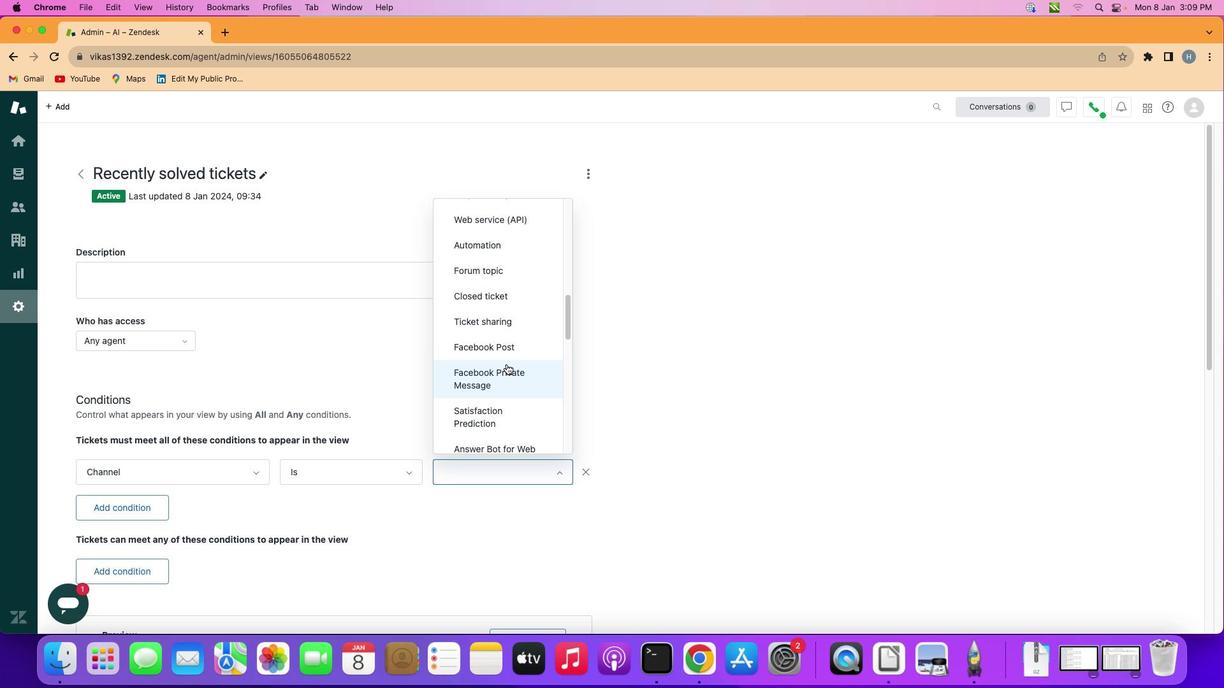 
Action: Mouse scrolled (506, 364) with delta (0, 0)
Screenshot: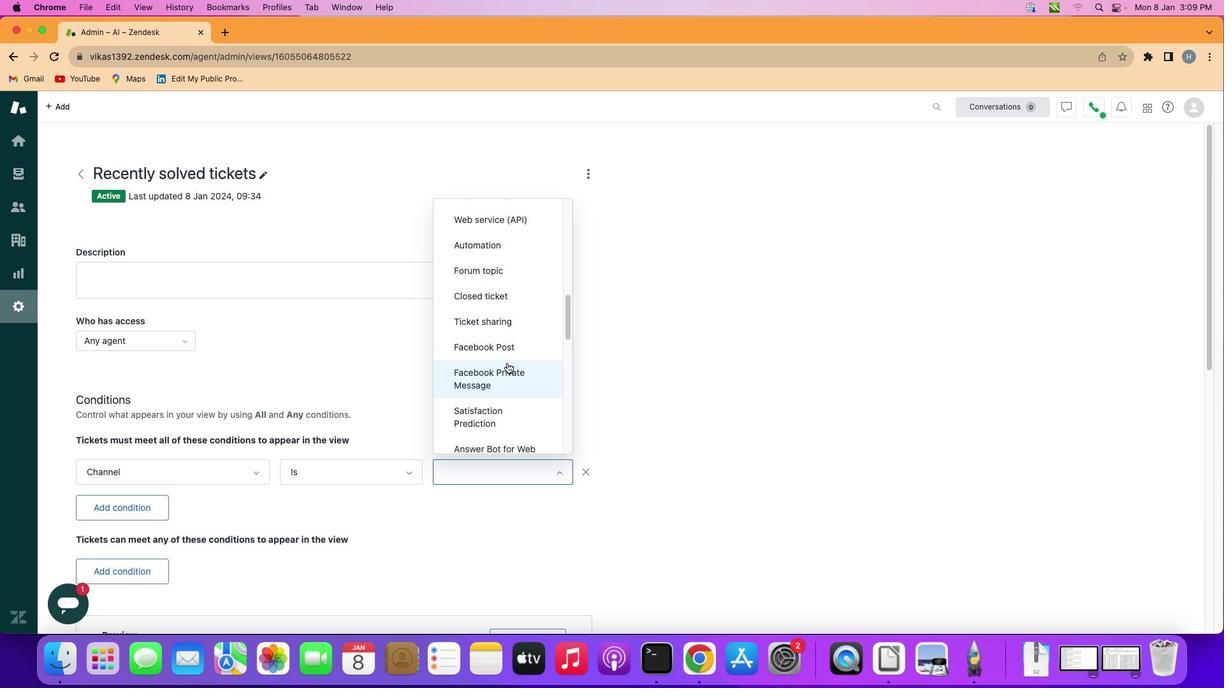 
Action: Mouse moved to (506, 364)
Screenshot: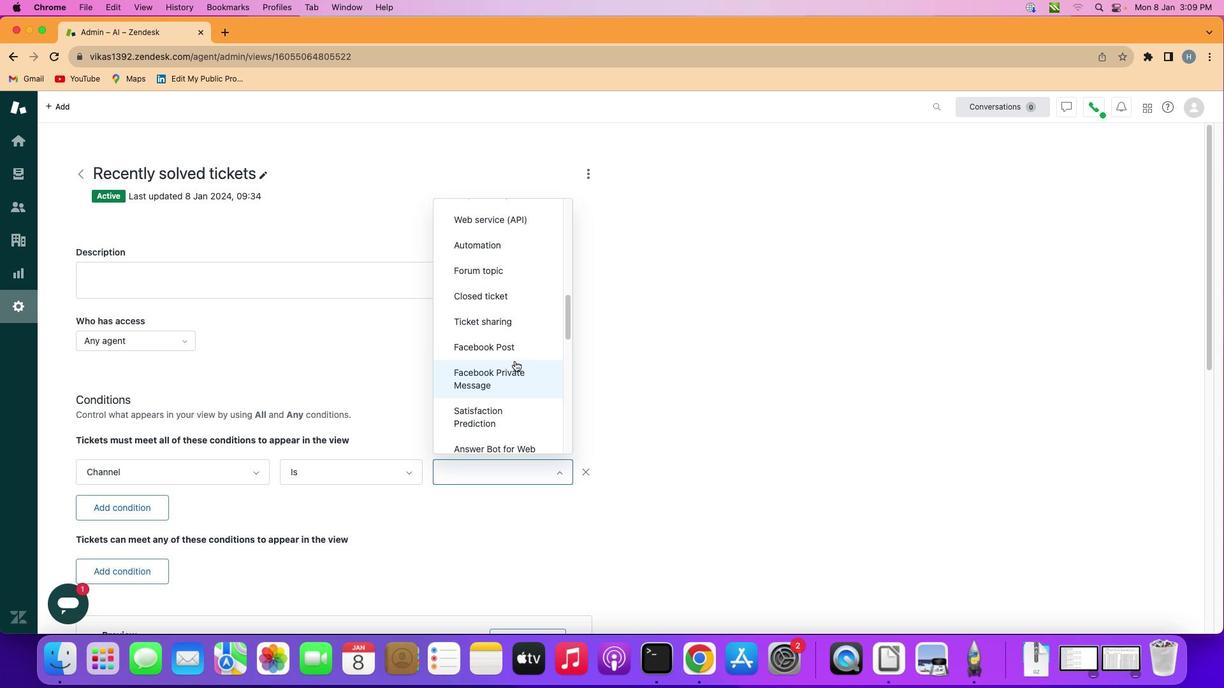 
Action: Mouse scrolled (506, 364) with delta (0, 0)
Screenshot: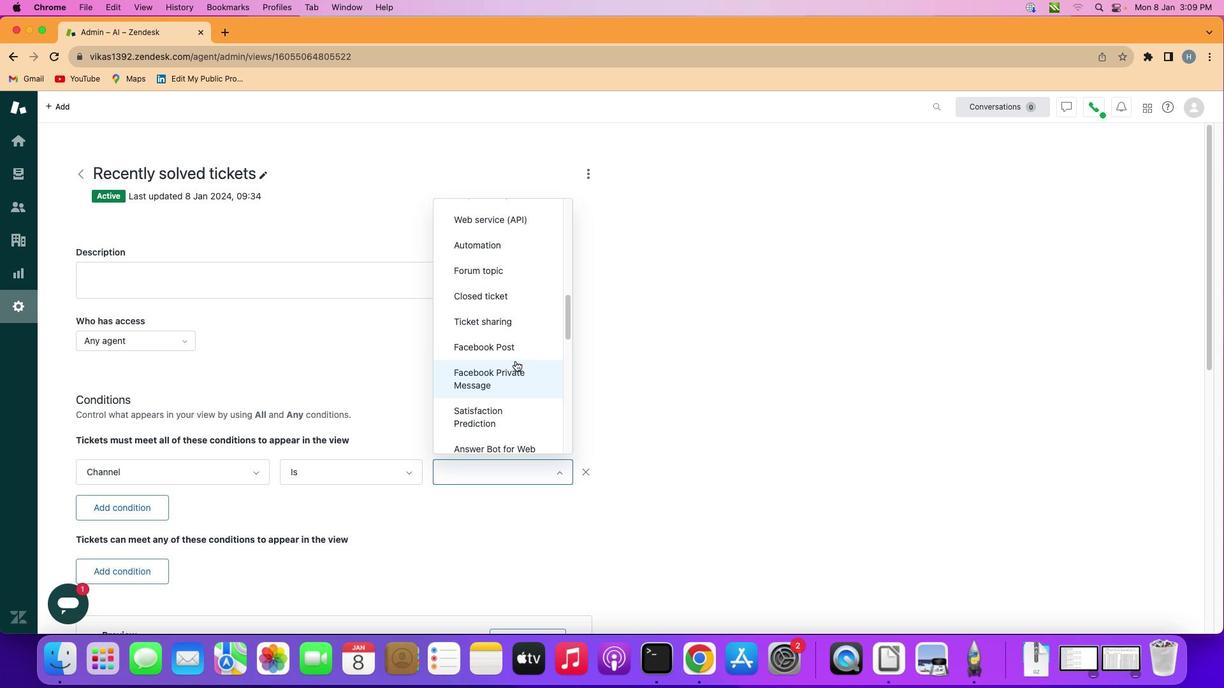 
Action: Mouse moved to (515, 360)
Screenshot: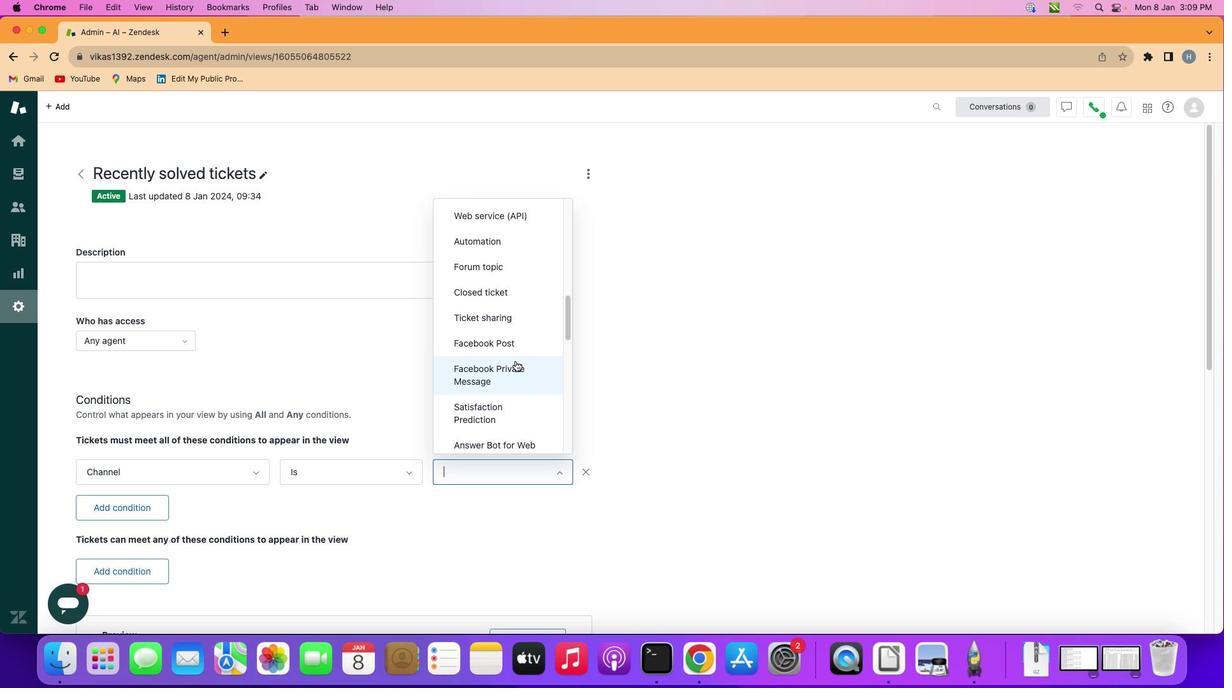 
Action: Mouse scrolled (515, 360) with delta (0, 0)
Screenshot: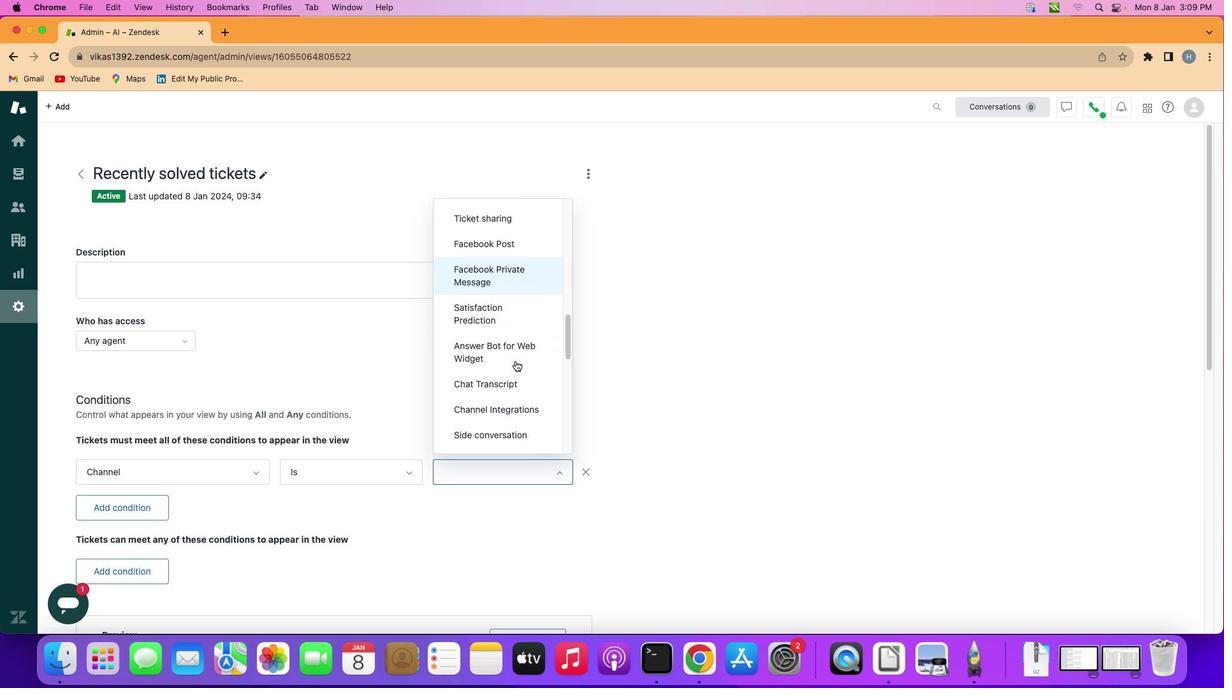 
Action: Mouse scrolled (515, 360) with delta (0, 0)
Screenshot: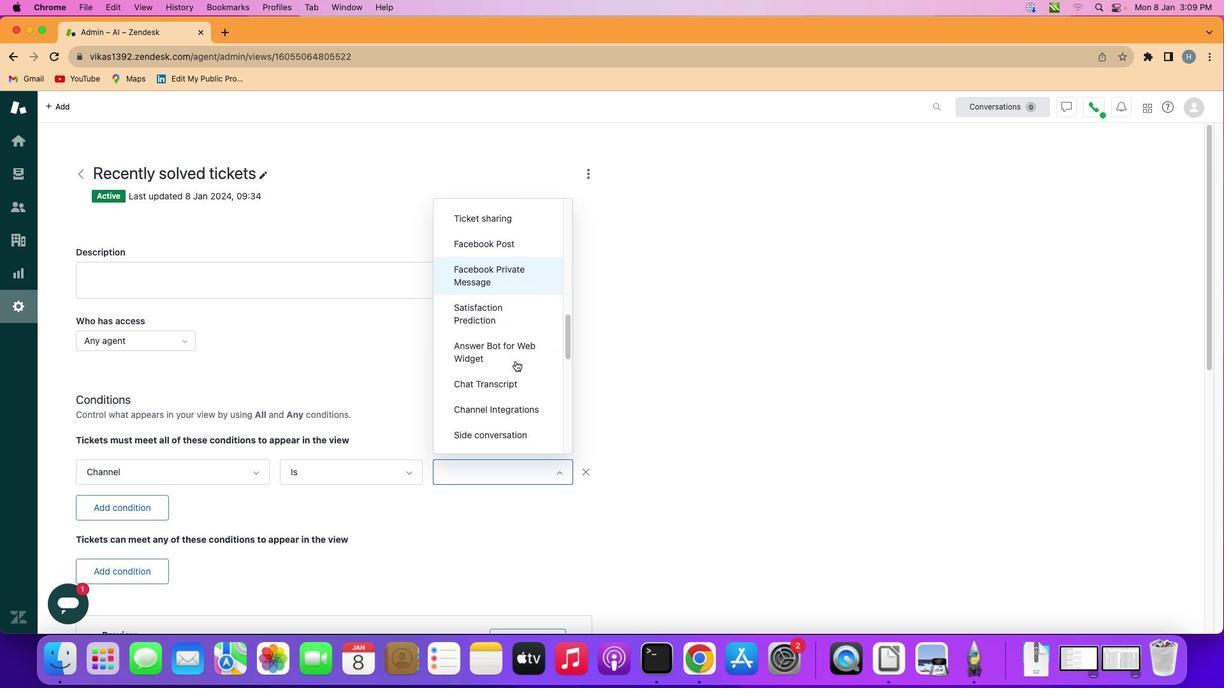 
Action: Mouse scrolled (515, 360) with delta (0, 0)
Screenshot: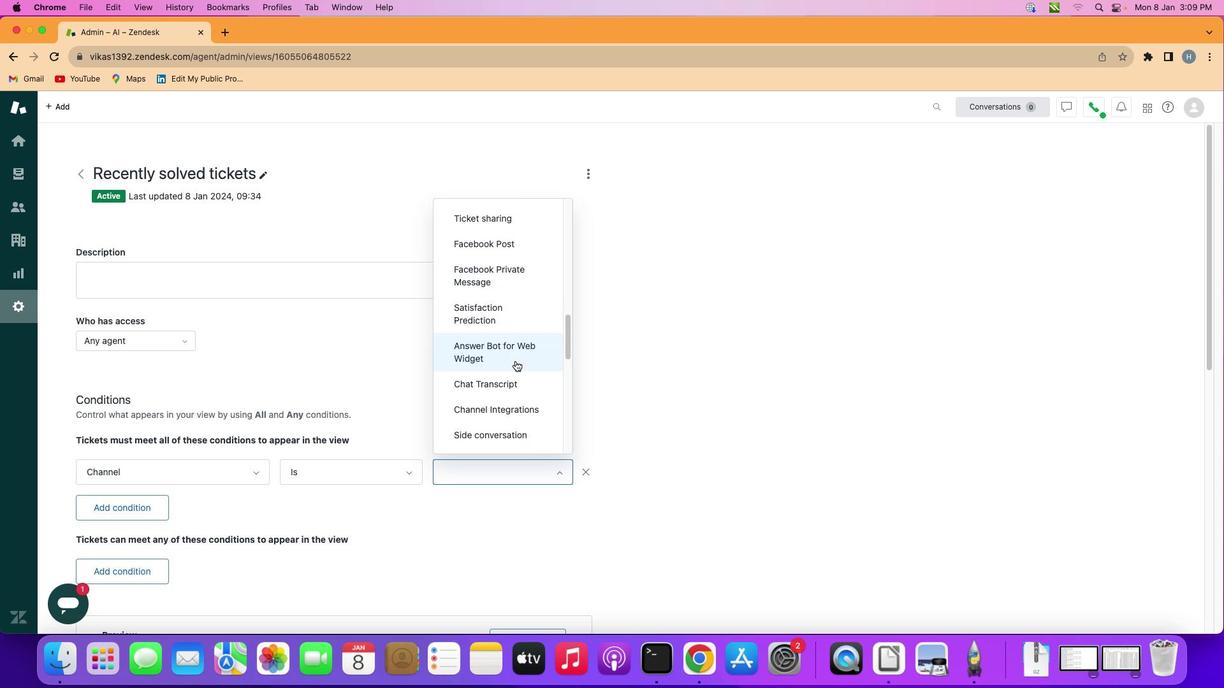 
Action: Mouse scrolled (515, 360) with delta (0, 0)
Screenshot: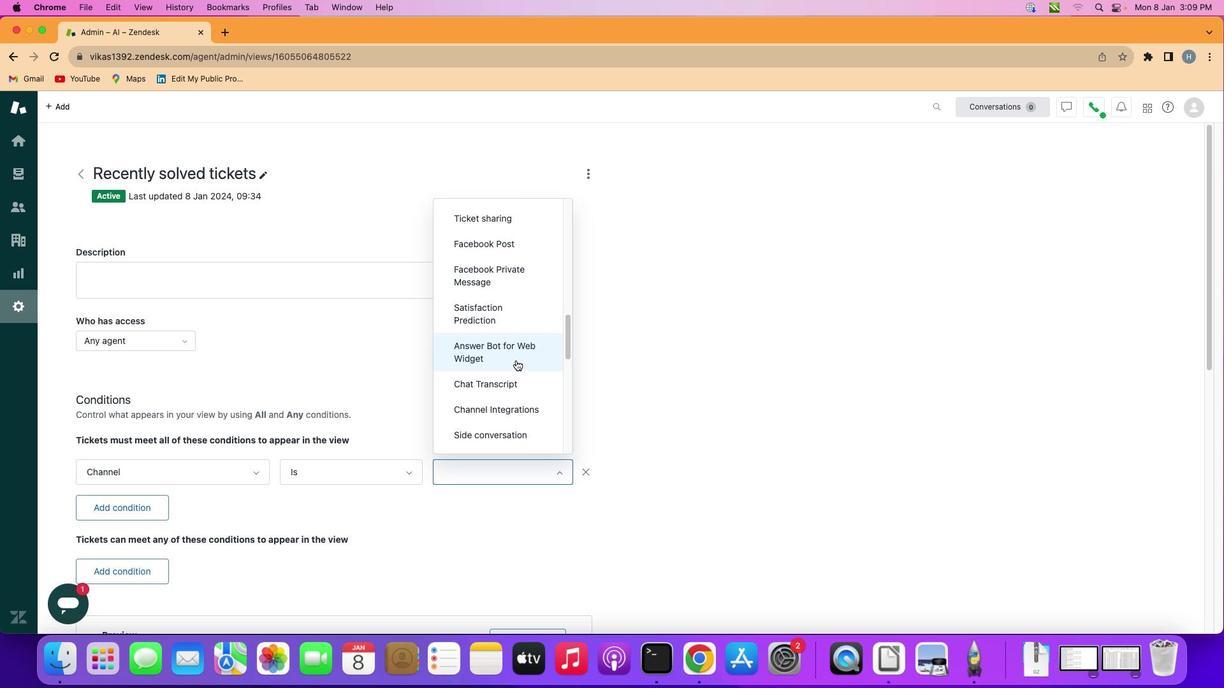 
Action: Mouse moved to (515, 360)
Screenshot: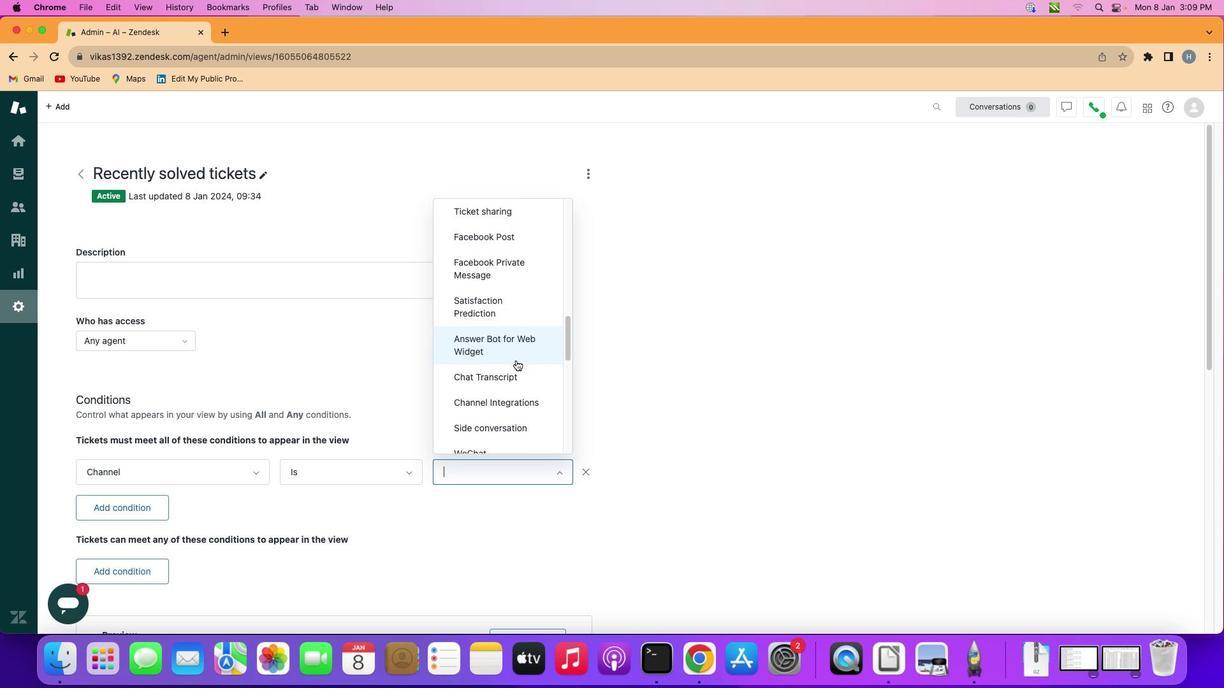 
Action: Mouse scrolled (515, 360) with delta (0, 0)
Screenshot: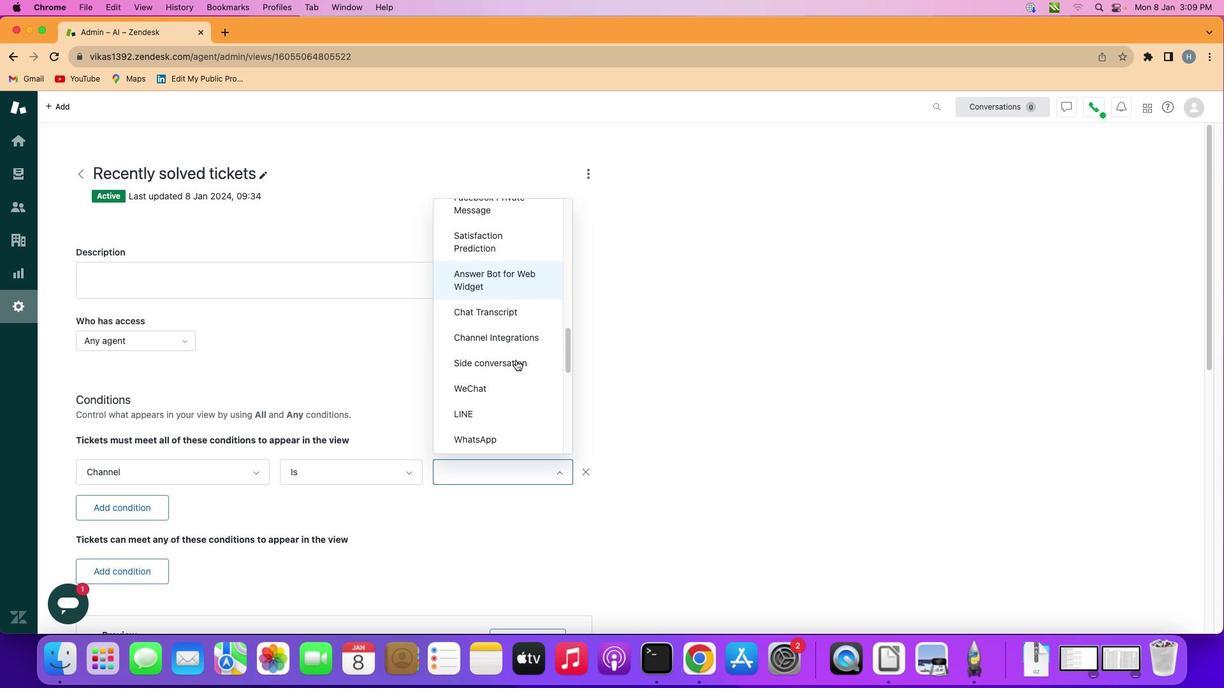 
Action: Mouse scrolled (515, 360) with delta (0, 0)
Screenshot: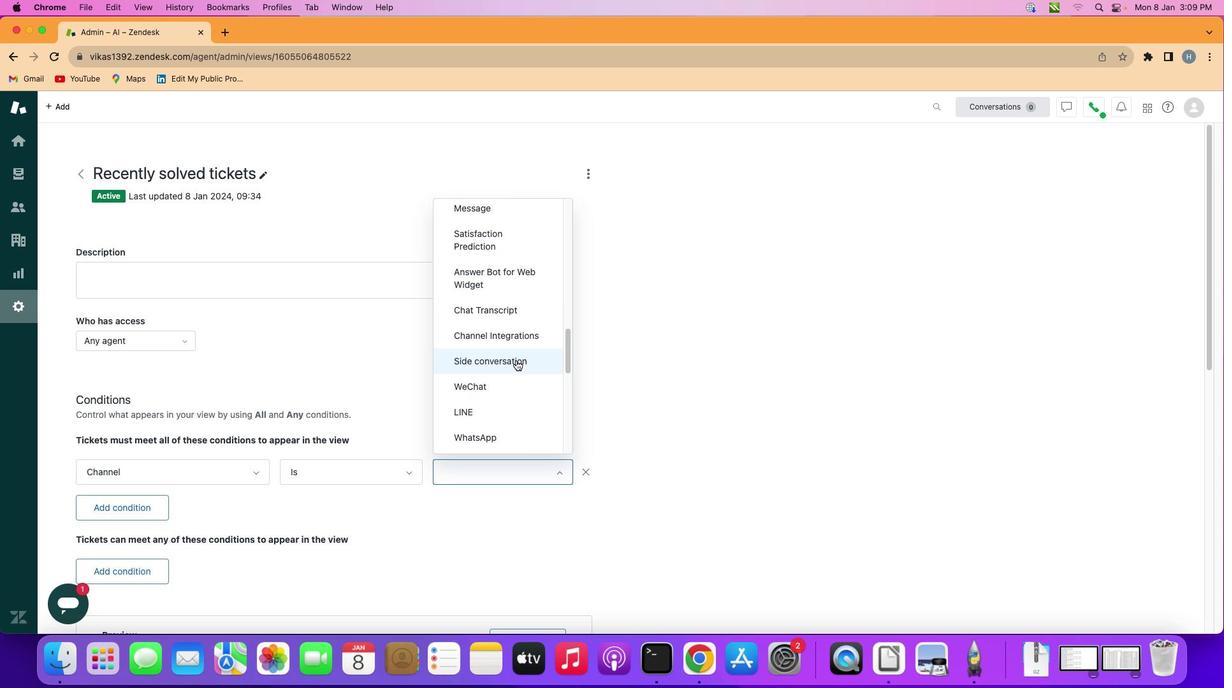 
Action: Mouse scrolled (515, 360) with delta (0, 0)
Screenshot: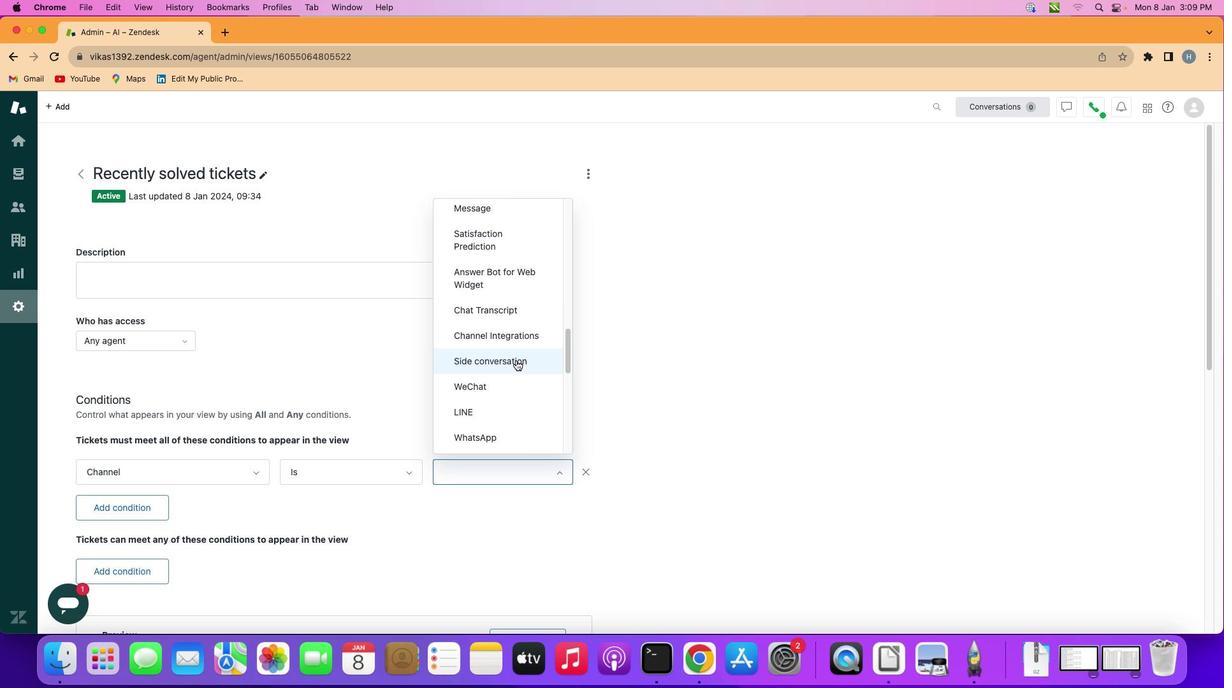 
Action: Mouse scrolled (515, 360) with delta (0, 0)
Screenshot: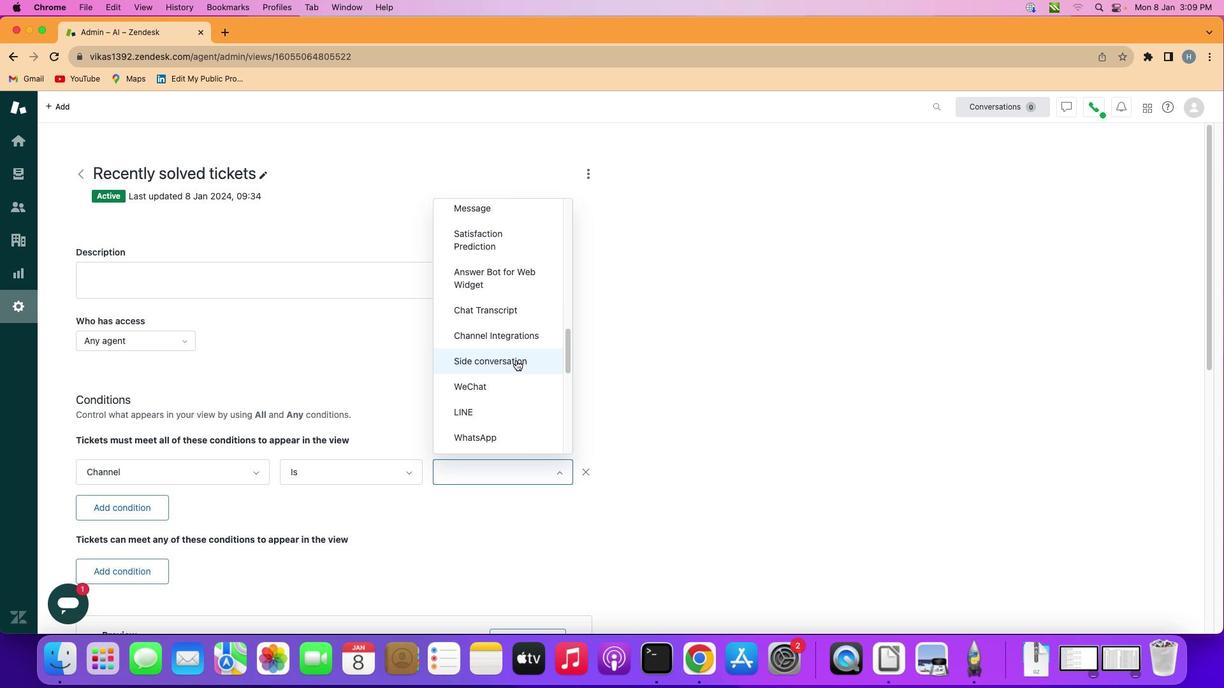 
Action: Mouse moved to (513, 361)
Screenshot: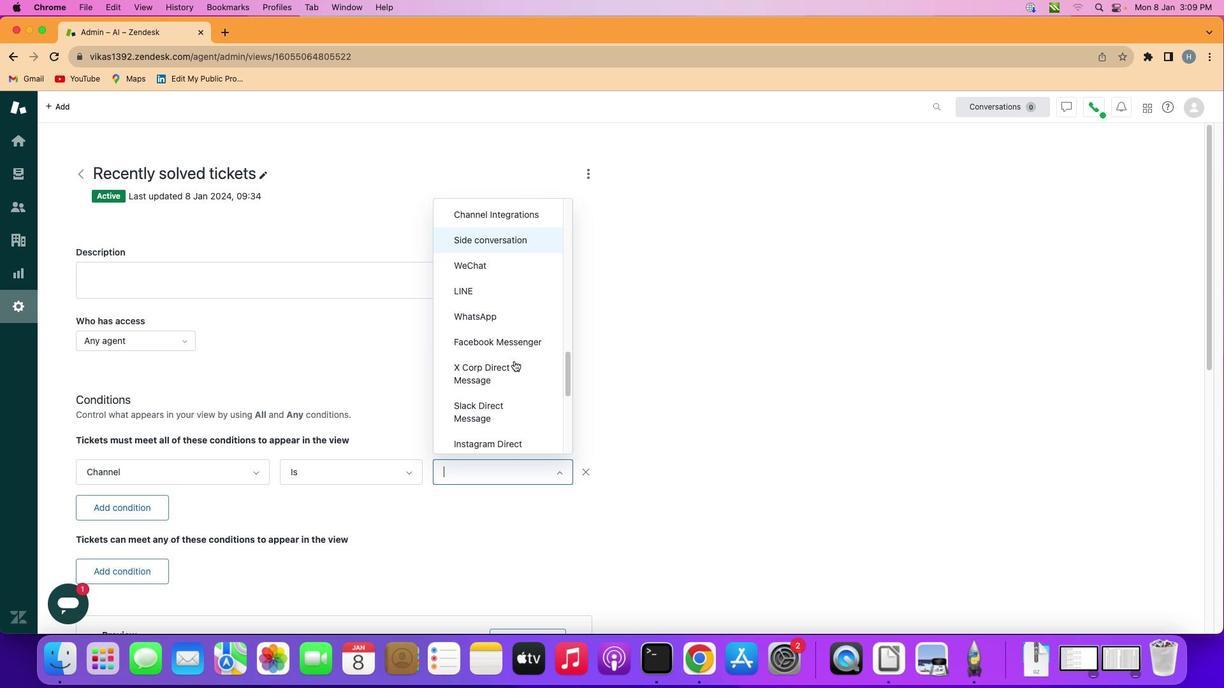 
Action: Mouse scrolled (513, 361) with delta (0, 0)
Screenshot: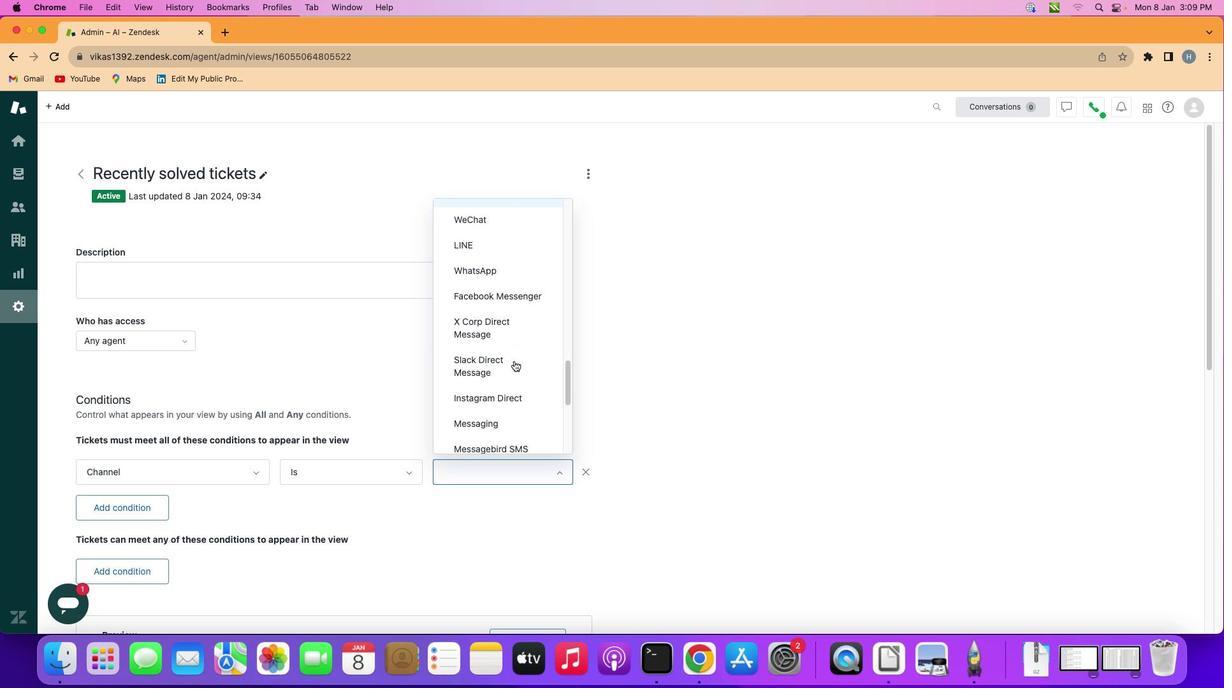 
Action: Mouse scrolled (513, 361) with delta (0, 0)
Screenshot: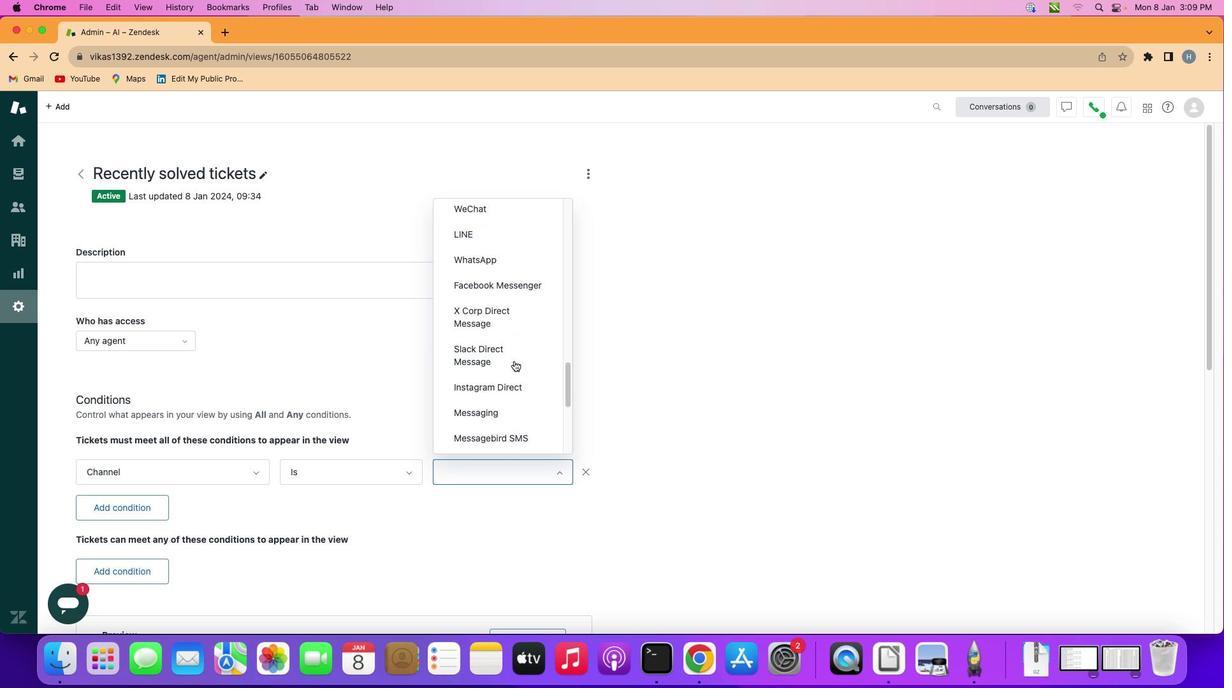 
Action: Mouse scrolled (513, 361) with delta (0, 0)
Screenshot: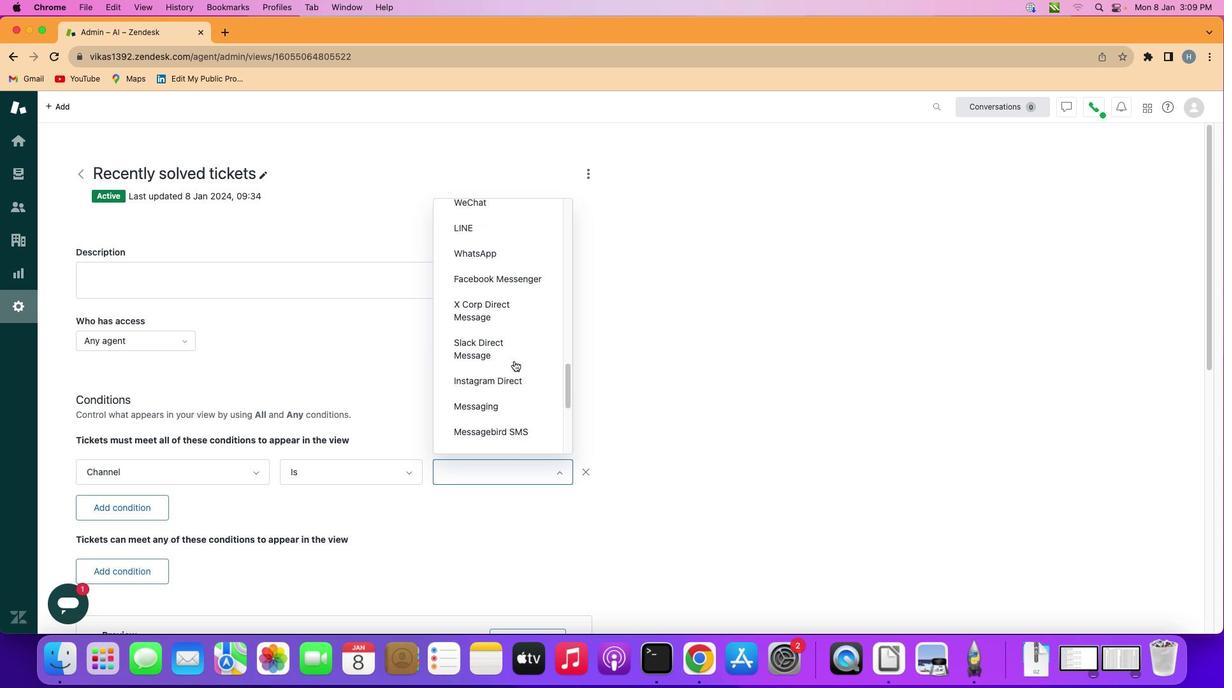 
Action: Mouse scrolled (513, 361) with delta (0, 0)
Screenshot: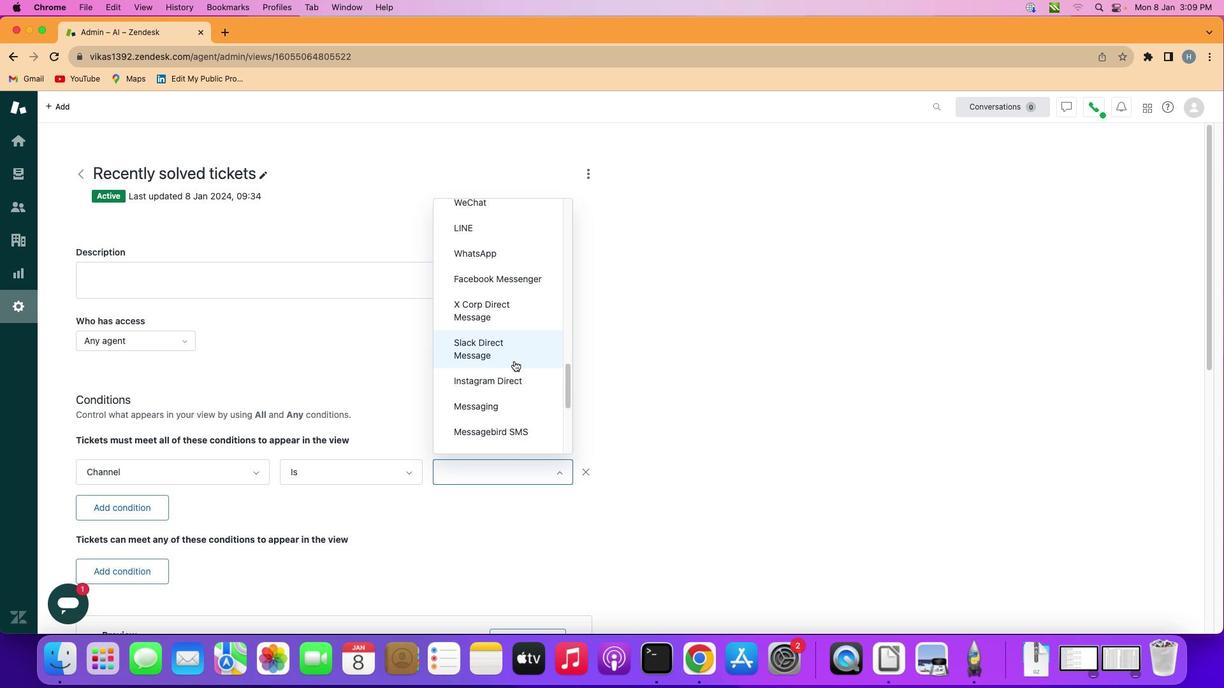 
Action: Mouse scrolled (513, 361) with delta (0, 0)
Screenshot: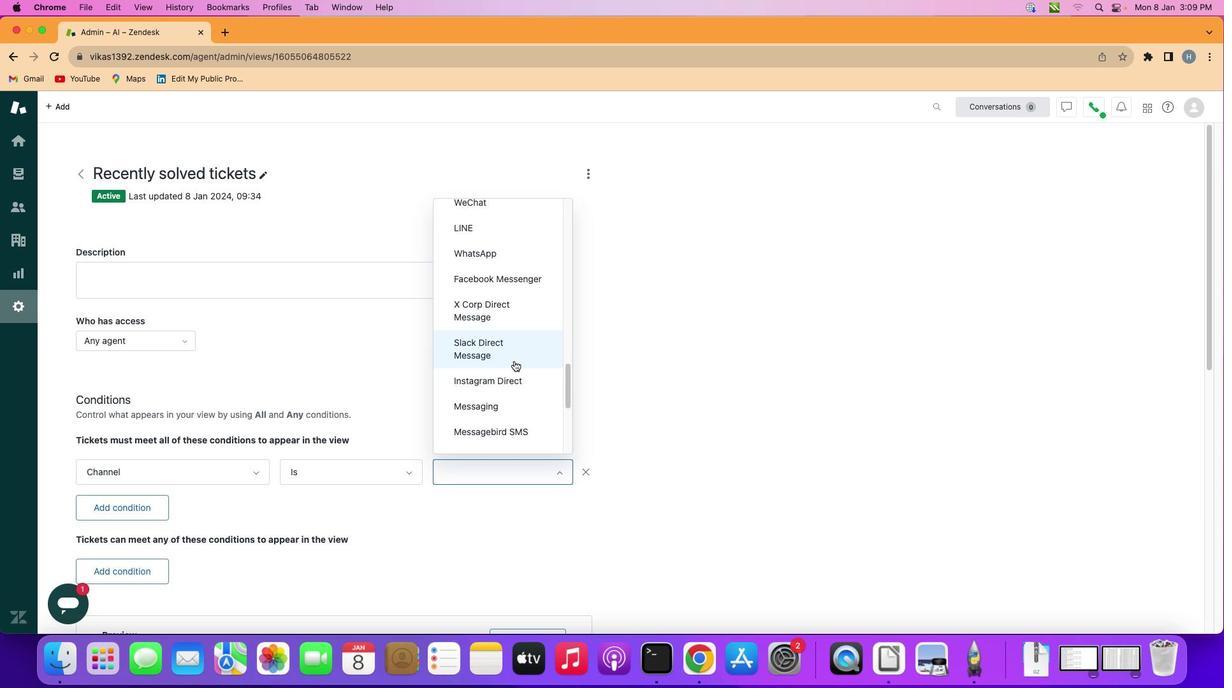 
Action: Mouse moved to (514, 361)
Screenshot: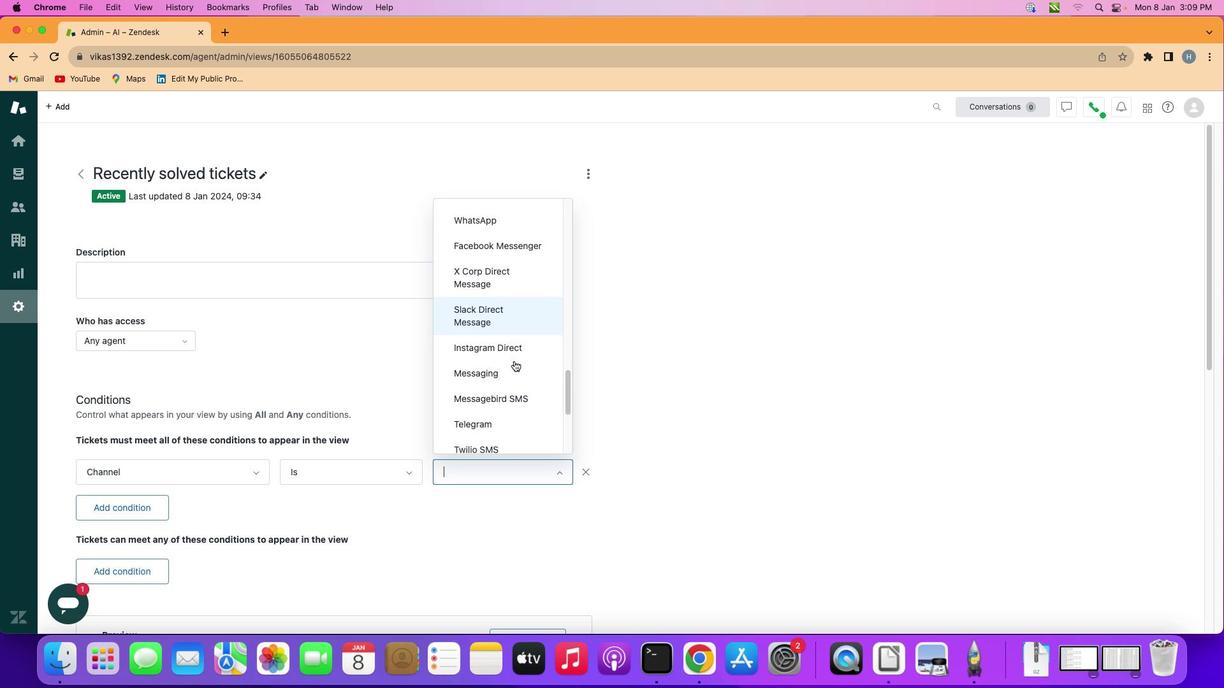 
Action: Mouse scrolled (514, 361) with delta (0, 0)
Screenshot: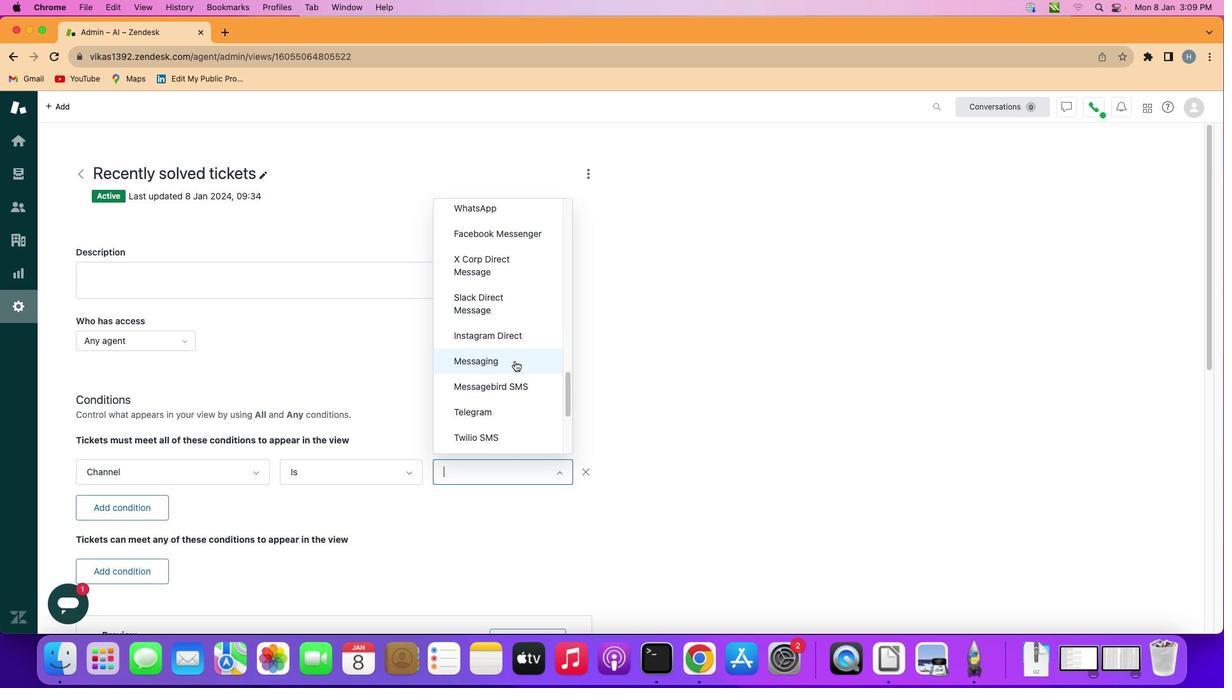 
Action: Mouse scrolled (514, 361) with delta (0, 0)
Screenshot: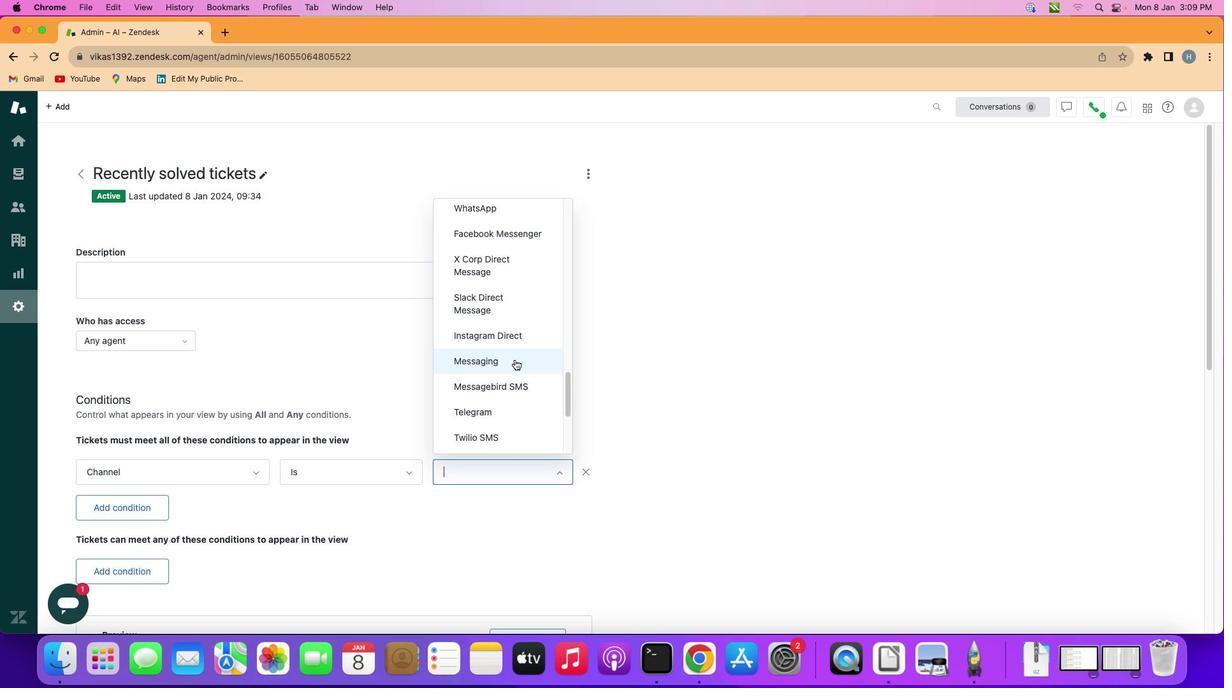 
Action: Mouse scrolled (514, 361) with delta (0, 0)
Screenshot: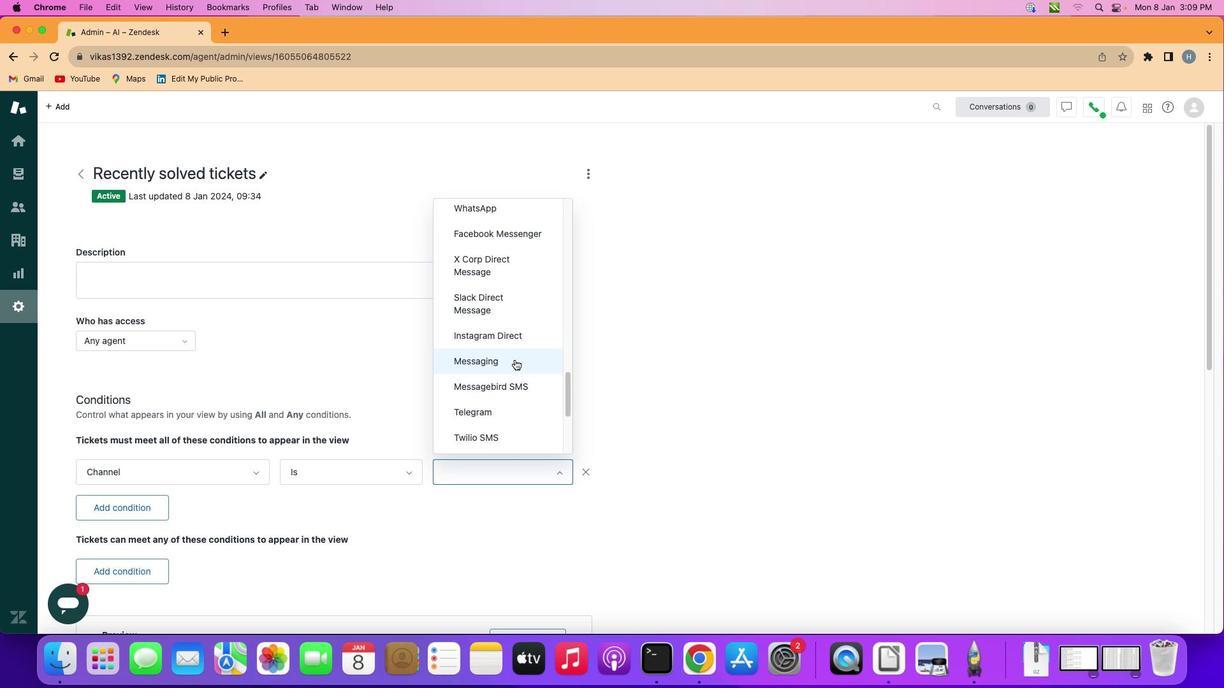 
Action: Mouse moved to (515, 359)
Screenshot: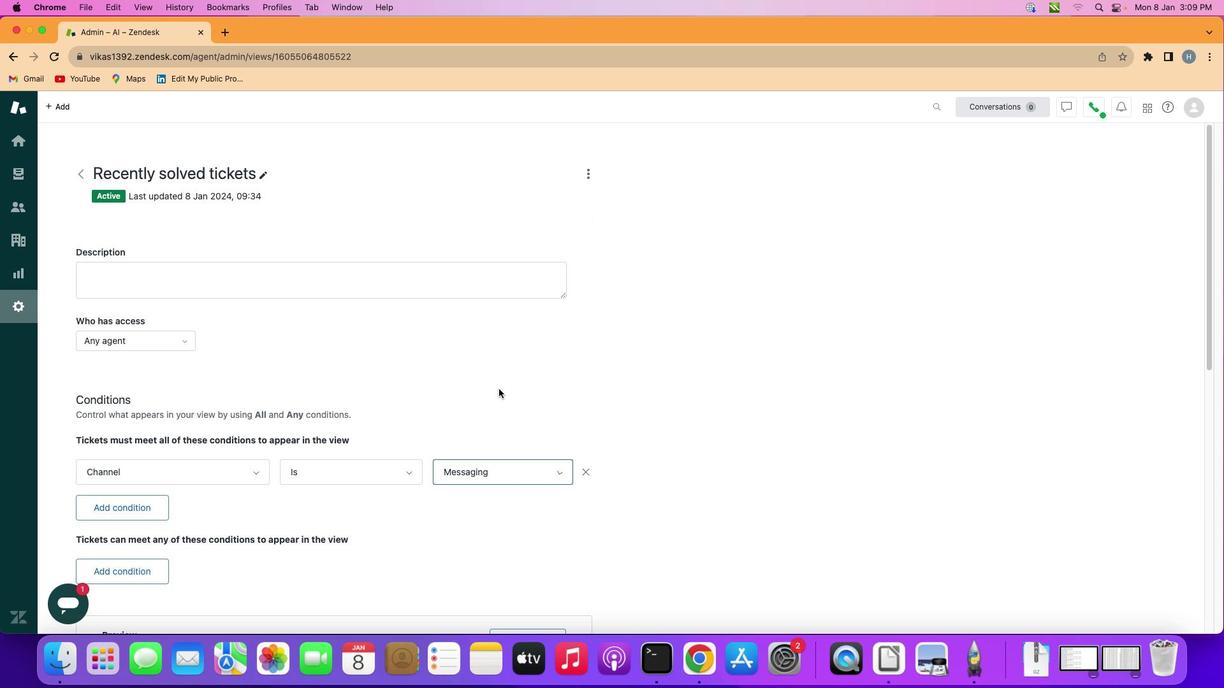 
Action: Mouse pressed left at (515, 359)
Screenshot: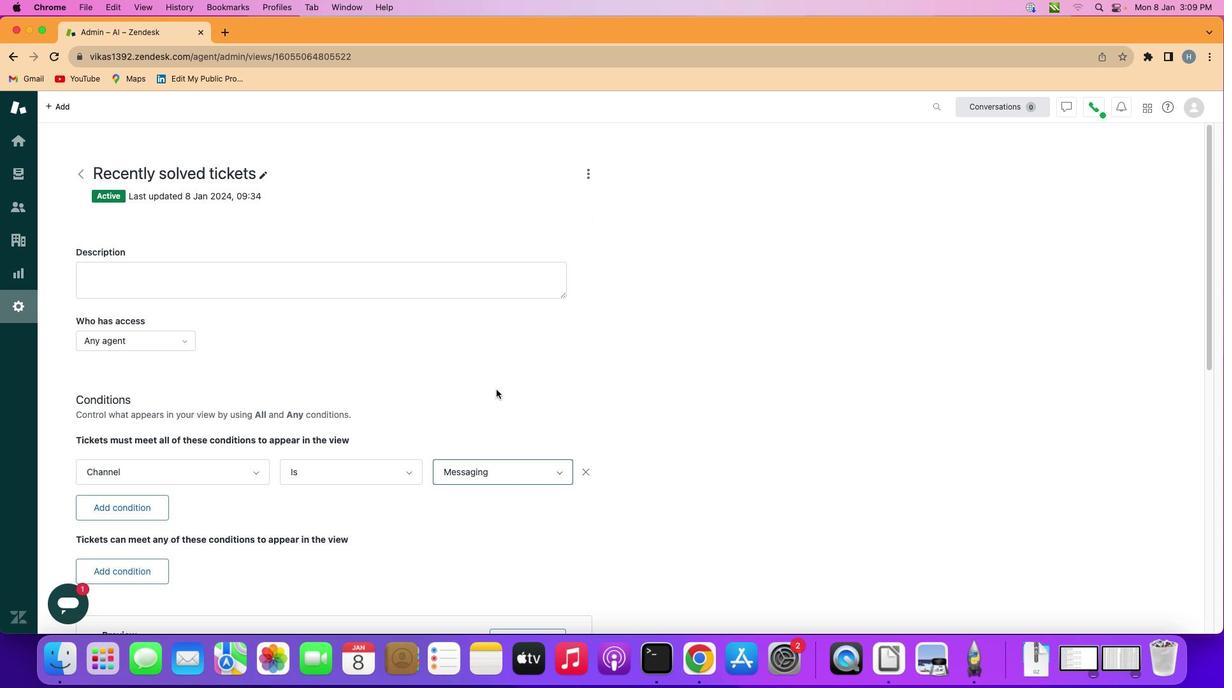 
Action: Mouse moved to (490, 390)
Screenshot: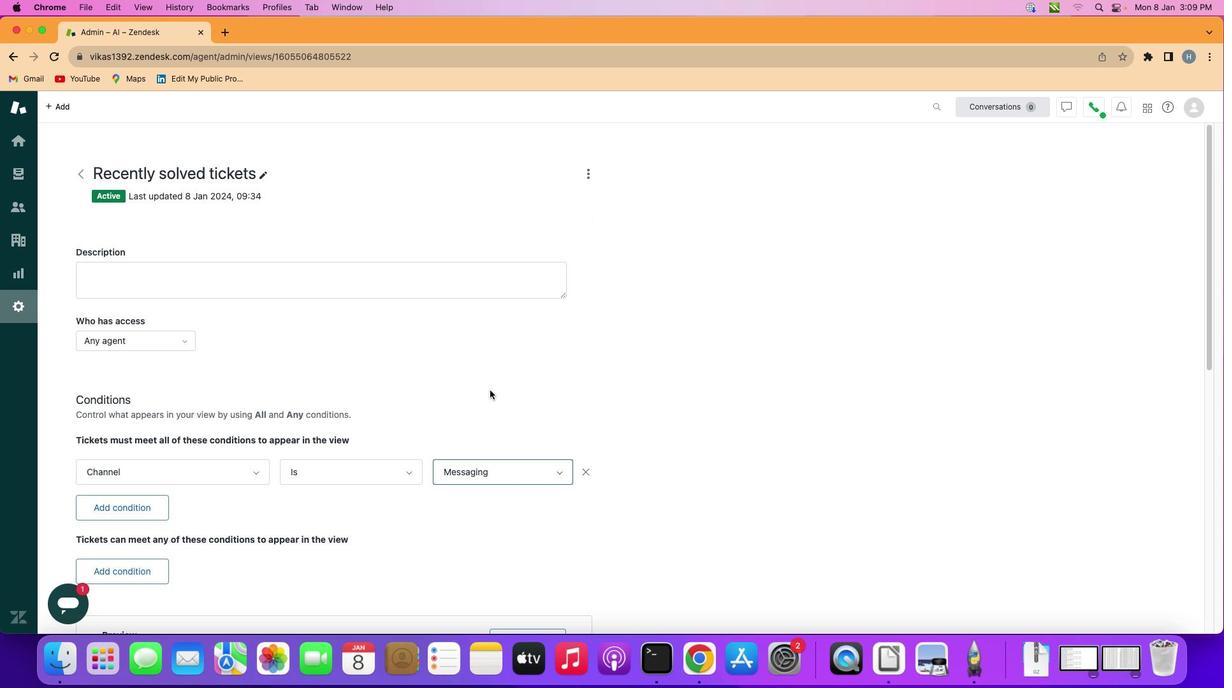 
